 Task: Find connections with filter location Givors with filter topic #Motivationwith filter profile language Potuguese with filter current company PTW with filter school Presidency University, Kolkata with filter industry Military and International Affairs with filter service category Search Engine Marketing (SEM) with filter keywords title Motion Picture Director
Action: Mouse moved to (558, 92)
Screenshot: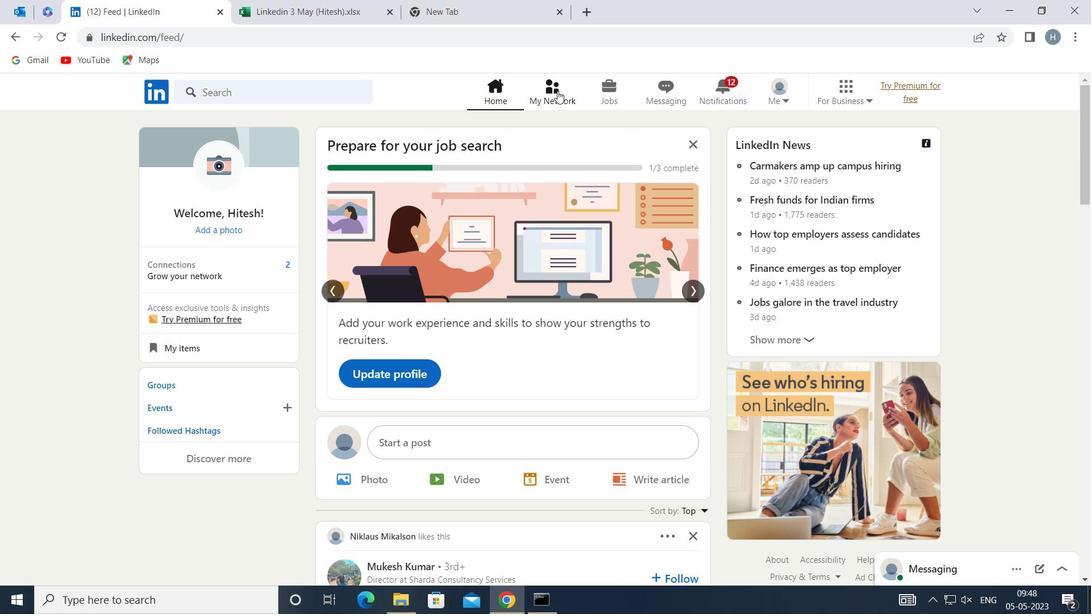 
Action: Mouse pressed left at (558, 92)
Screenshot: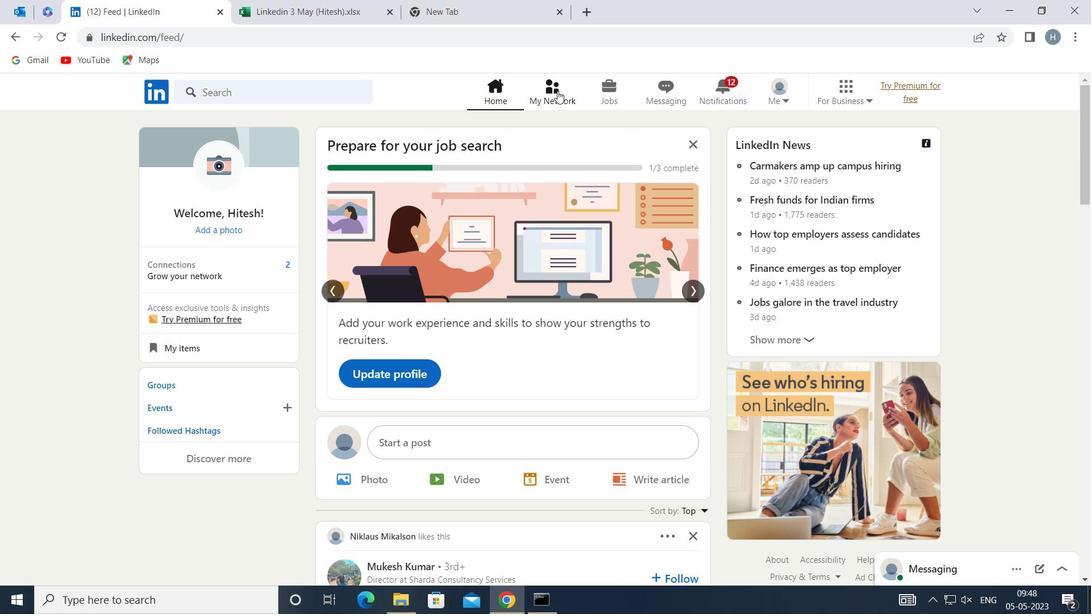 
Action: Mouse moved to (327, 170)
Screenshot: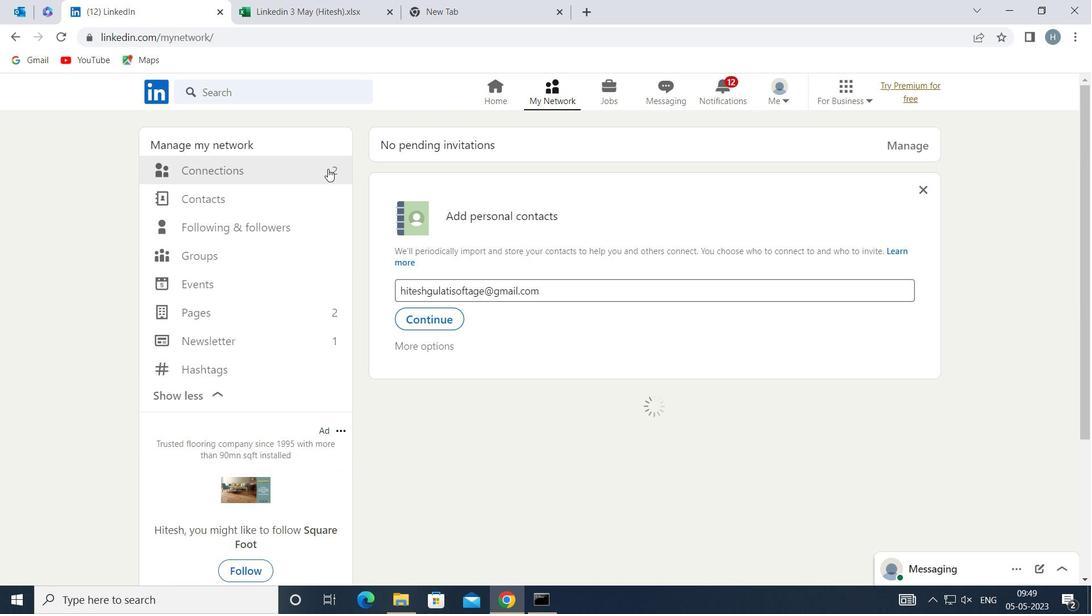 
Action: Mouse pressed left at (327, 170)
Screenshot: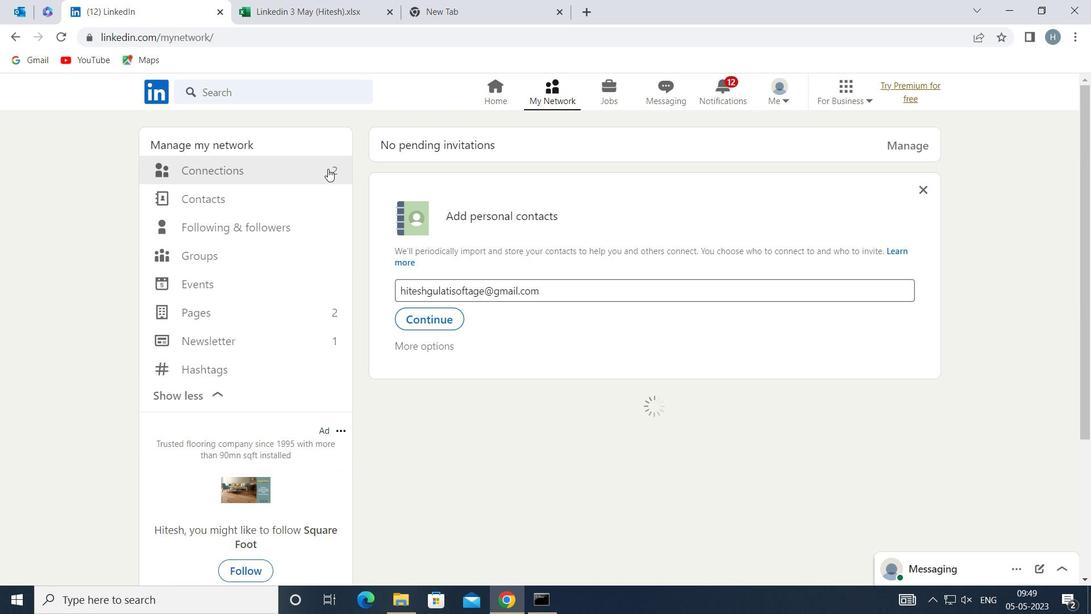 
Action: Mouse moved to (630, 171)
Screenshot: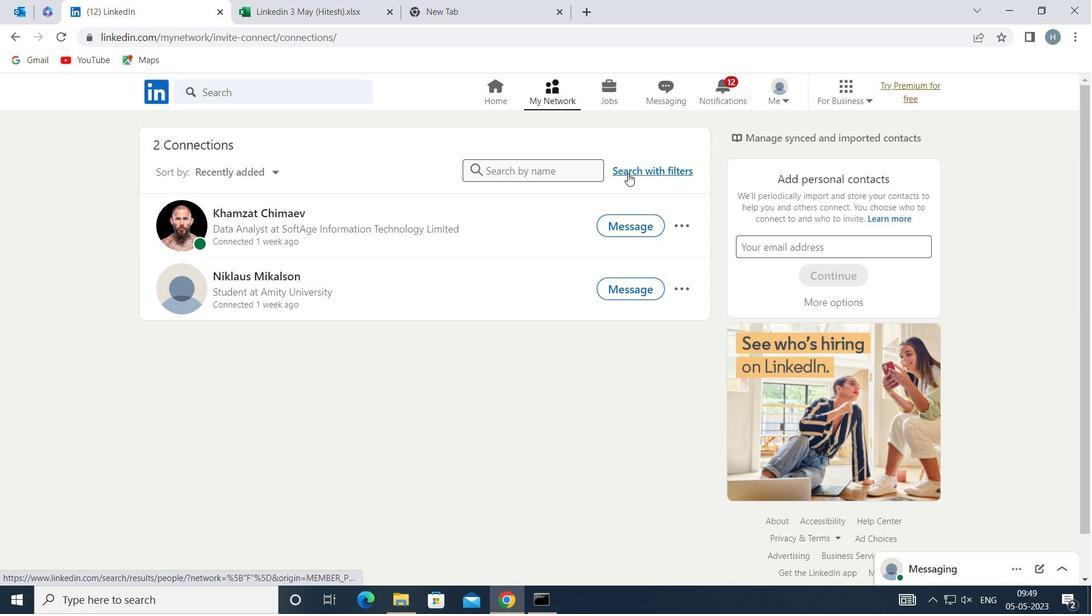 
Action: Mouse pressed left at (630, 171)
Screenshot: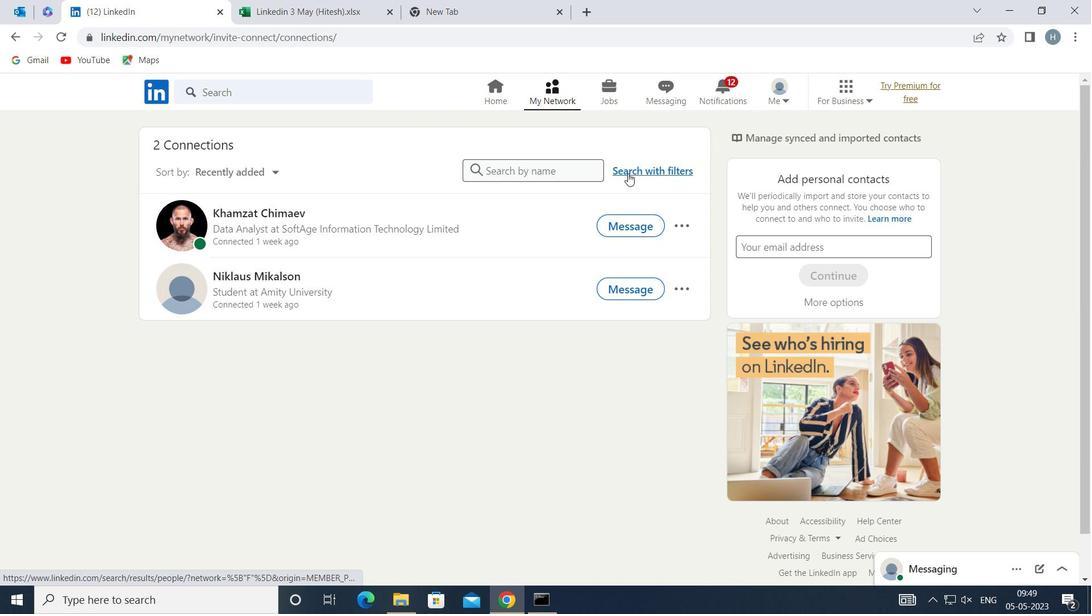 
Action: Mouse moved to (595, 132)
Screenshot: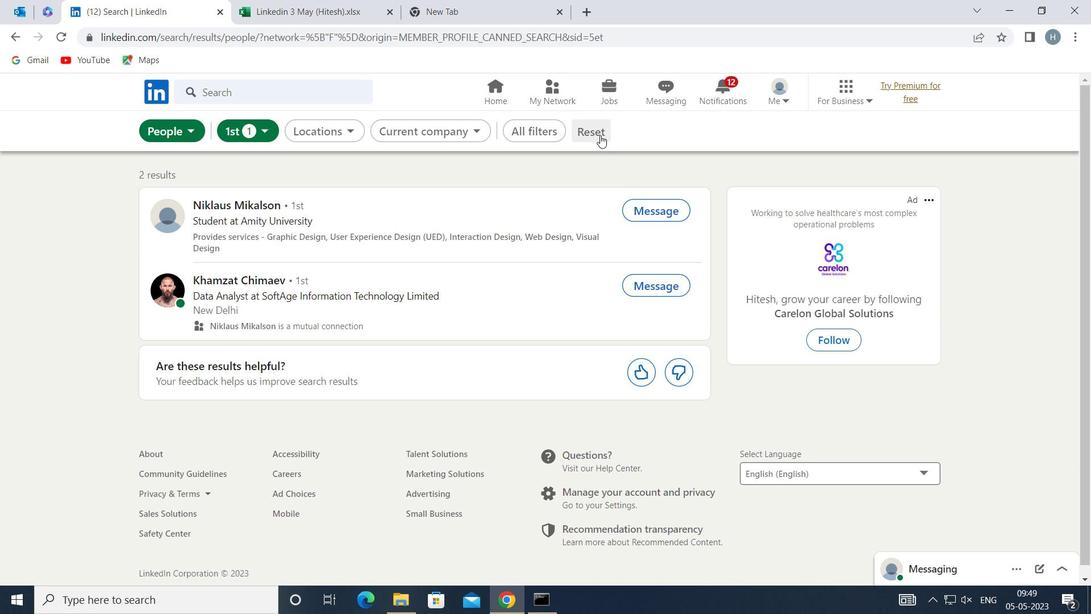 
Action: Mouse pressed left at (595, 132)
Screenshot: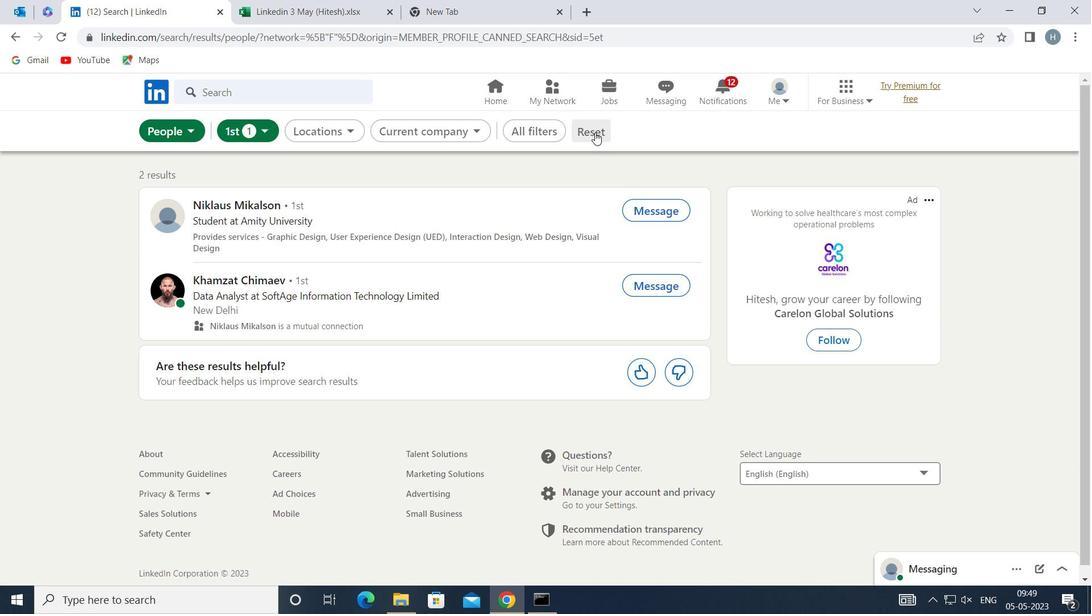 
Action: Mouse moved to (582, 130)
Screenshot: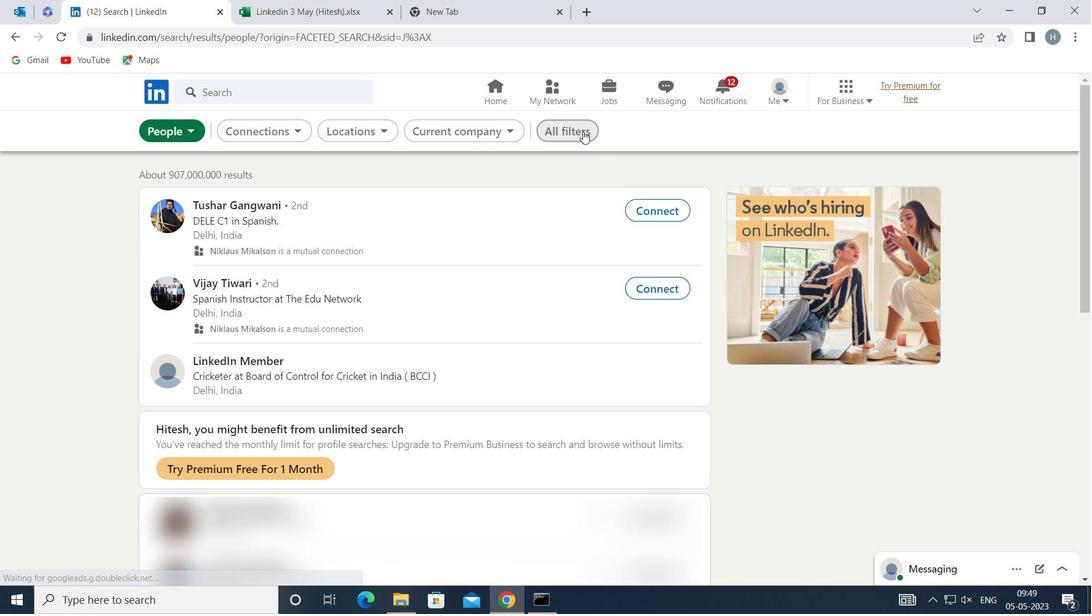 
Action: Mouse pressed left at (582, 130)
Screenshot: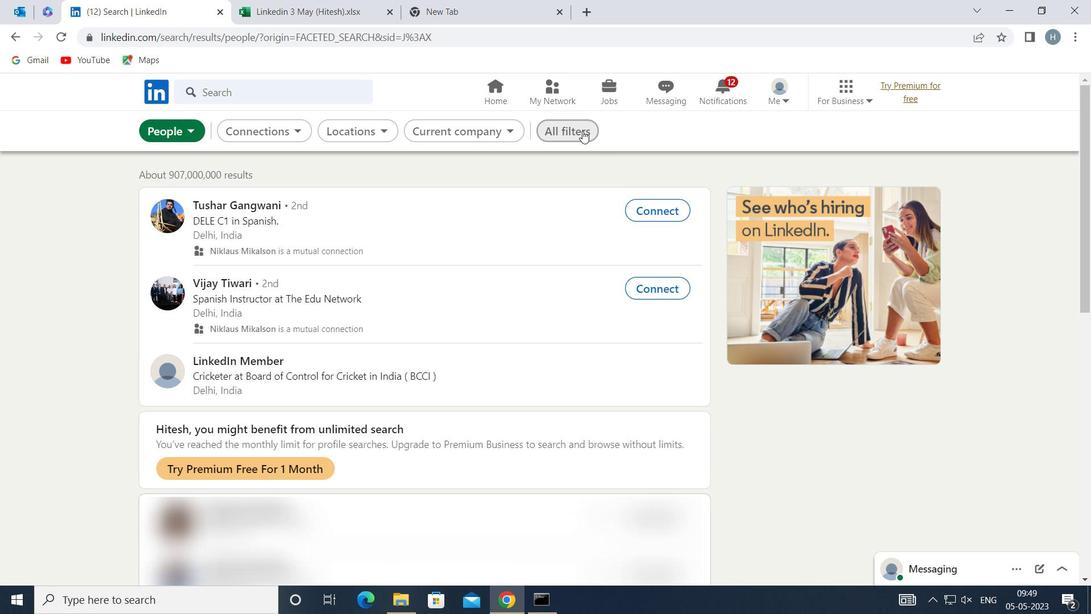 
Action: Mouse moved to (764, 339)
Screenshot: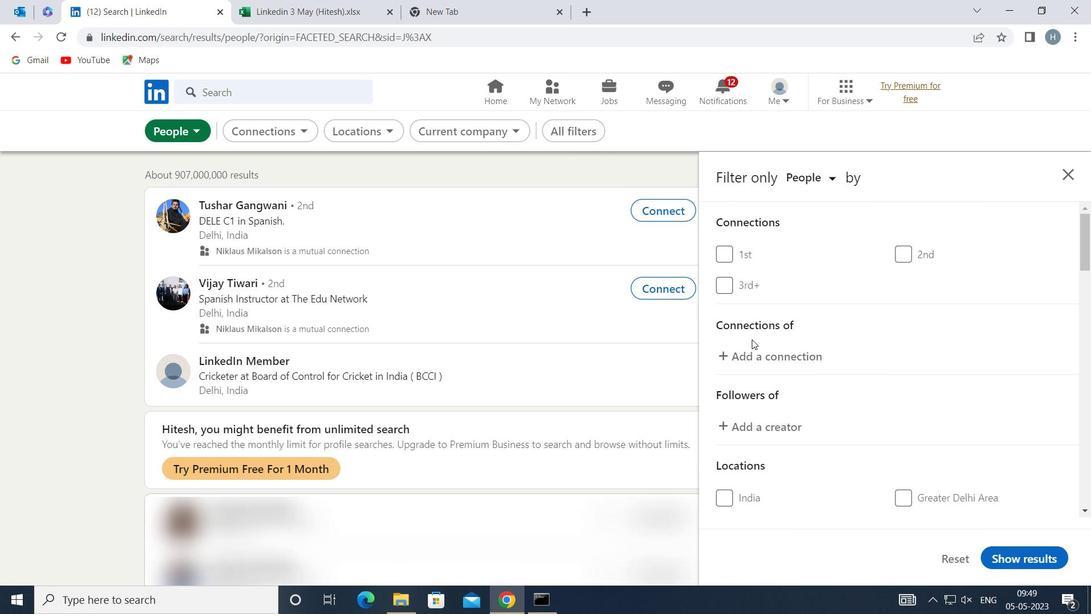 
Action: Mouse scrolled (764, 338) with delta (0, 0)
Screenshot: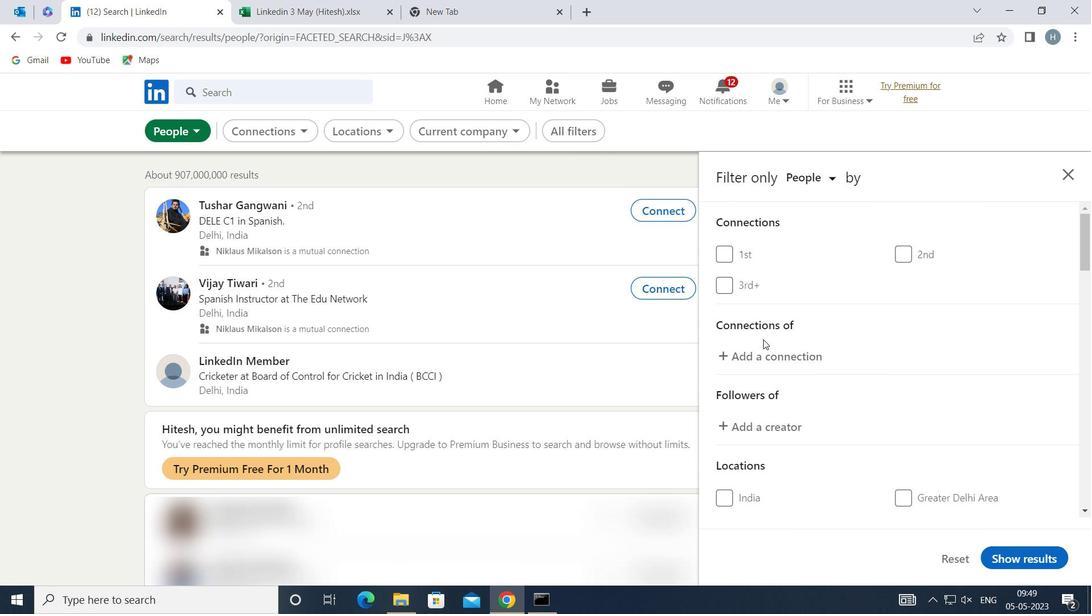 
Action: Mouse scrolled (764, 338) with delta (0, 0)
Screenshot: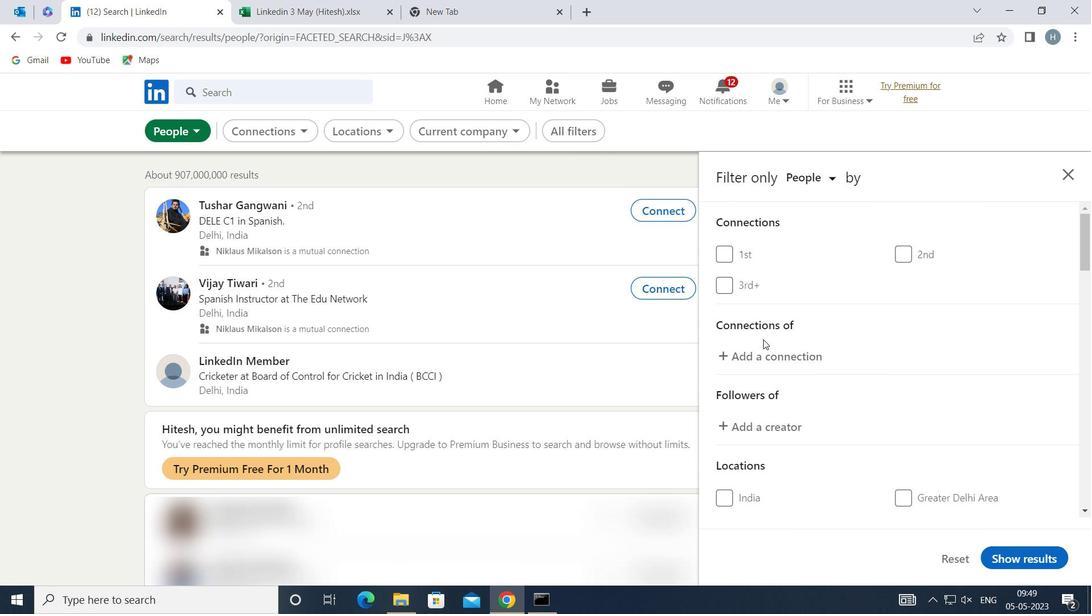 
Action: Mouse scrolled (764, 338) with delta (0, 0)
Screenshot: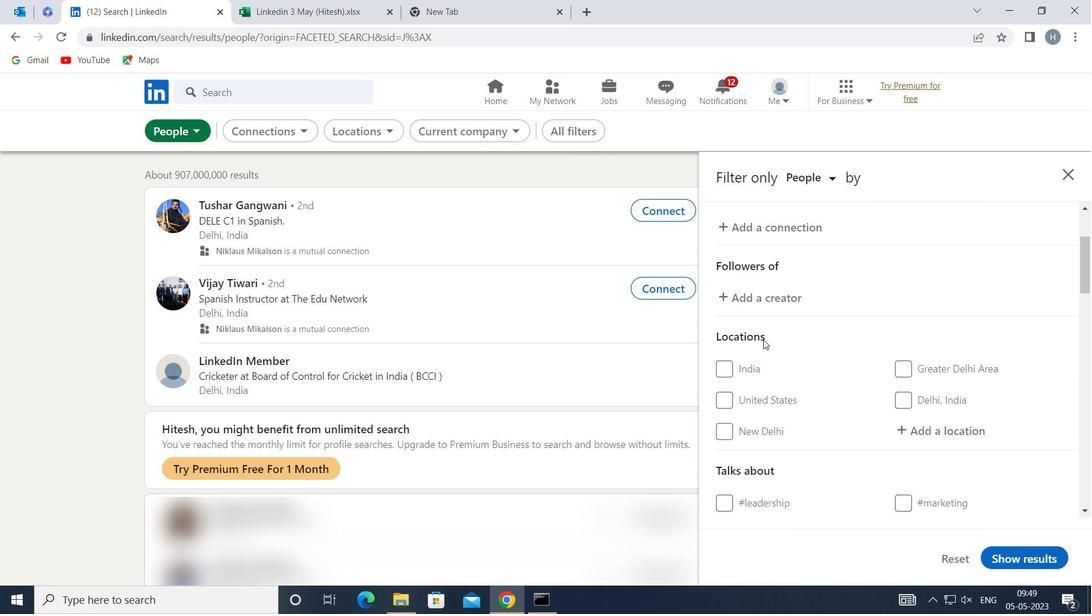 
Action: Mouse moved to (922, 340)
Screenshot: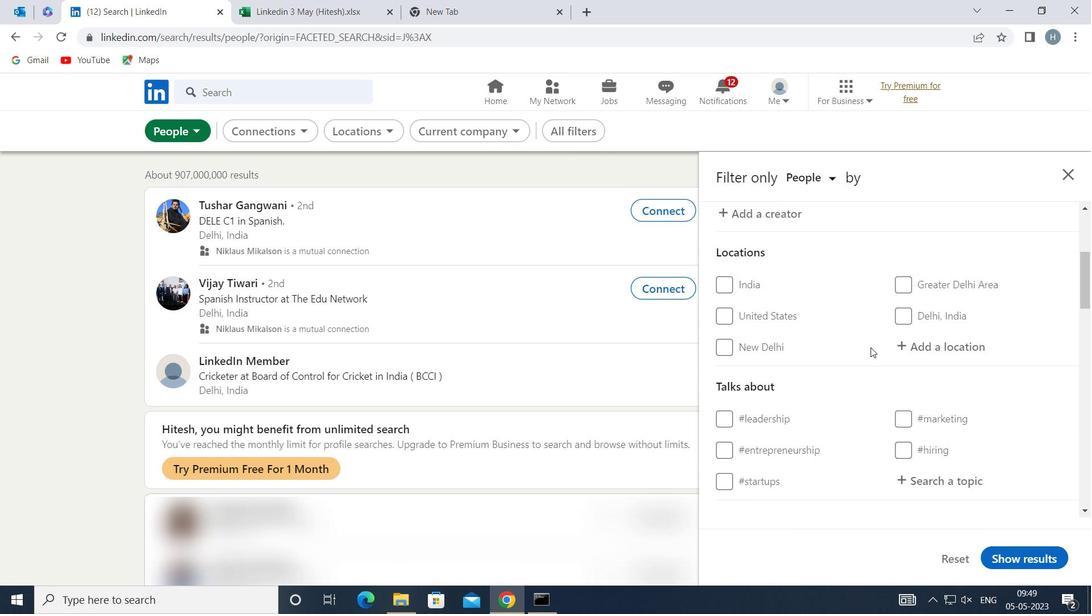 
Action: Mouse pressed left at (922, 340)
Screenshot: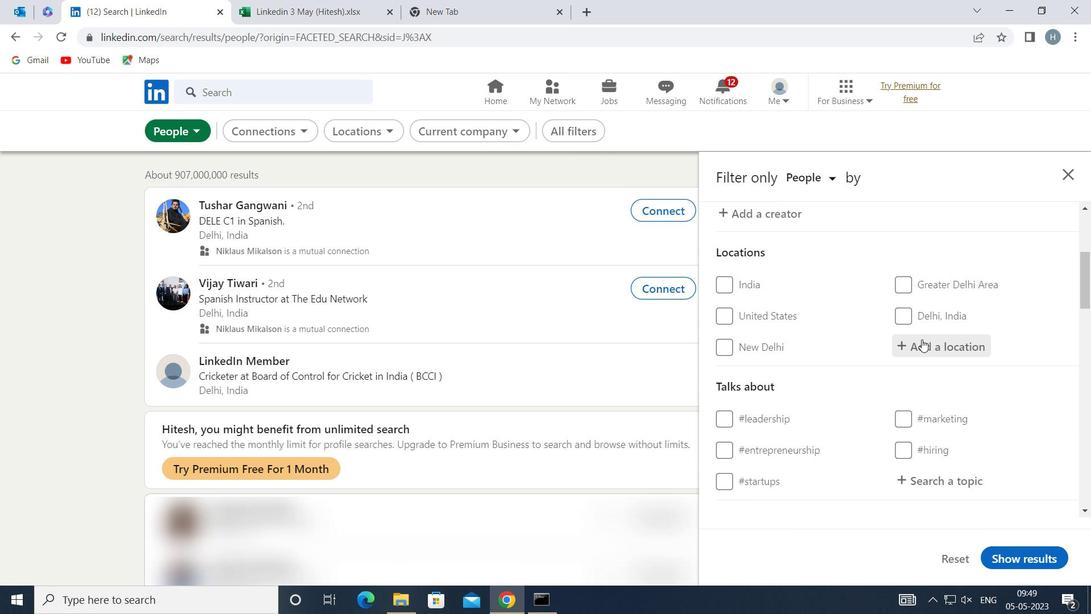 
Action: Mouse moved to (924, 340)
Screenshot: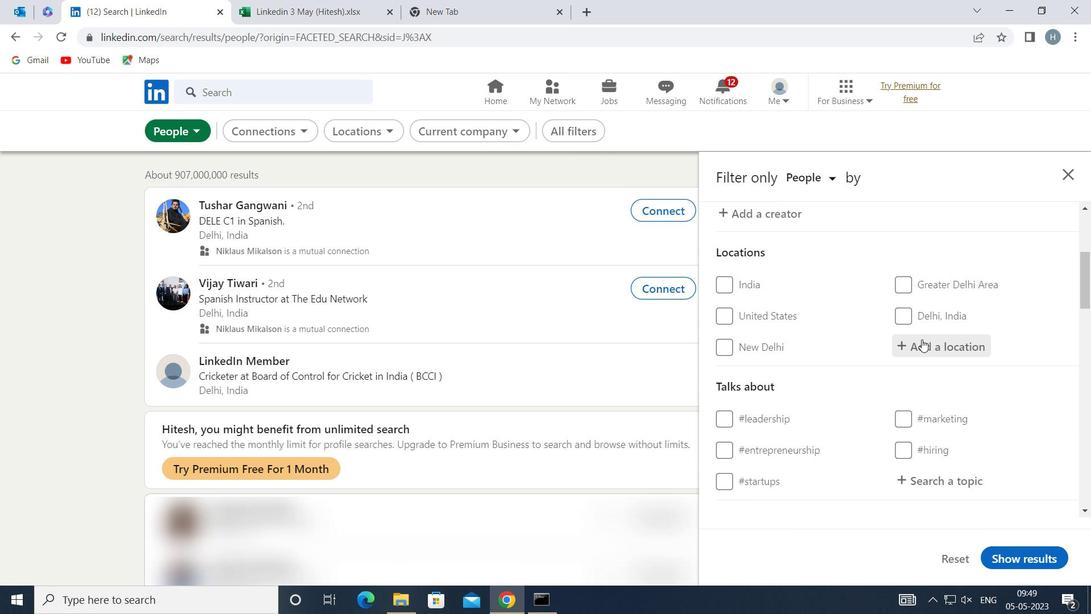 
Action: Key pressed <Key.shift>GIVORS
Screenshot: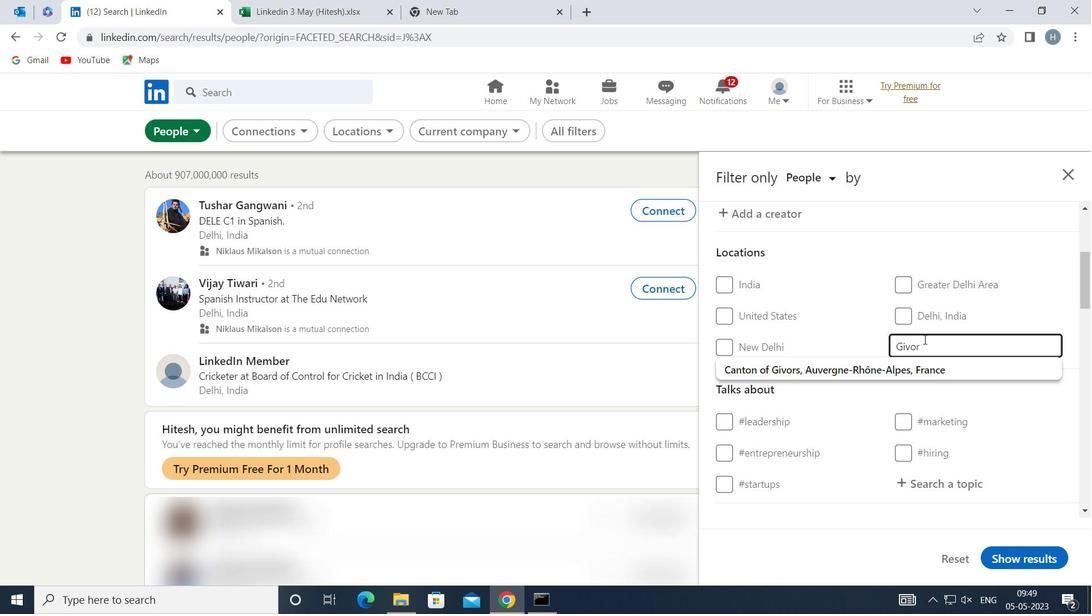
Action: Mouse moved to (905, 359)
Screenshot: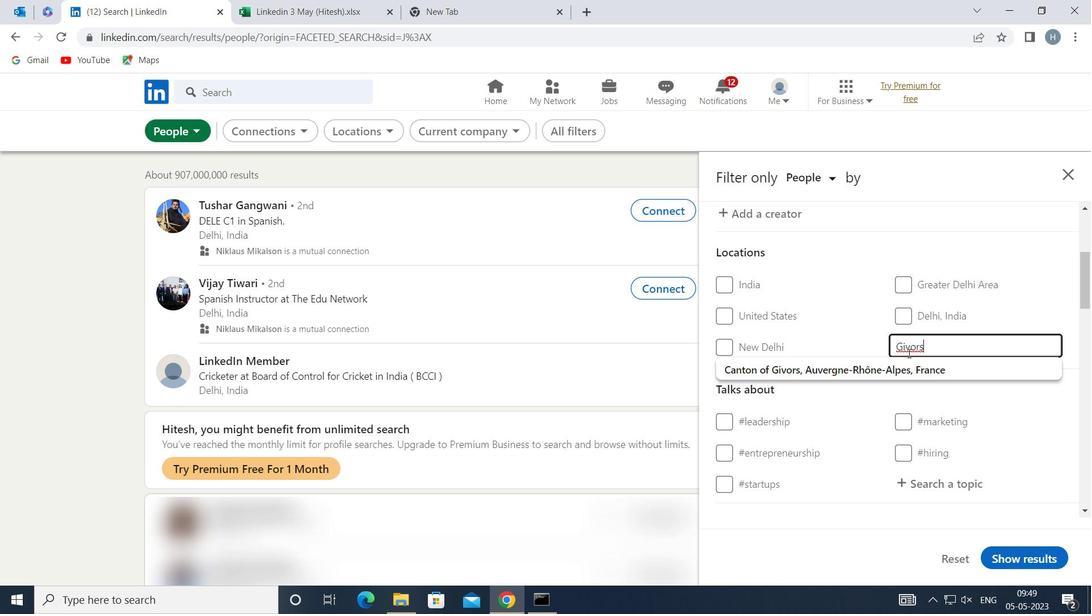 
Action: Mouse pressed left at (905, 359)
Screenshot: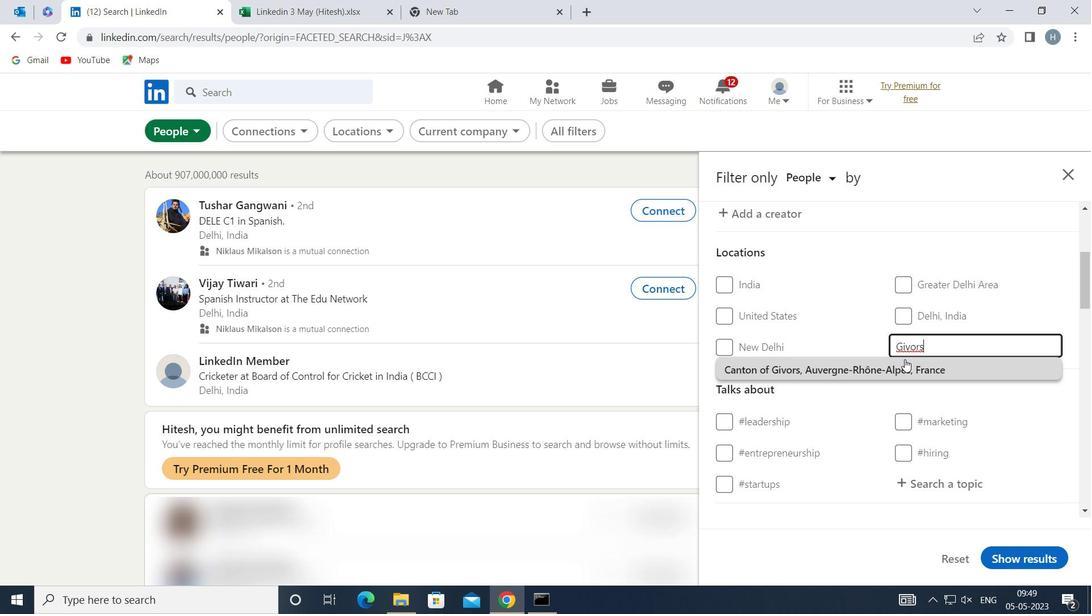 
Action: Mouse moved to (890, 349)
Screenshot: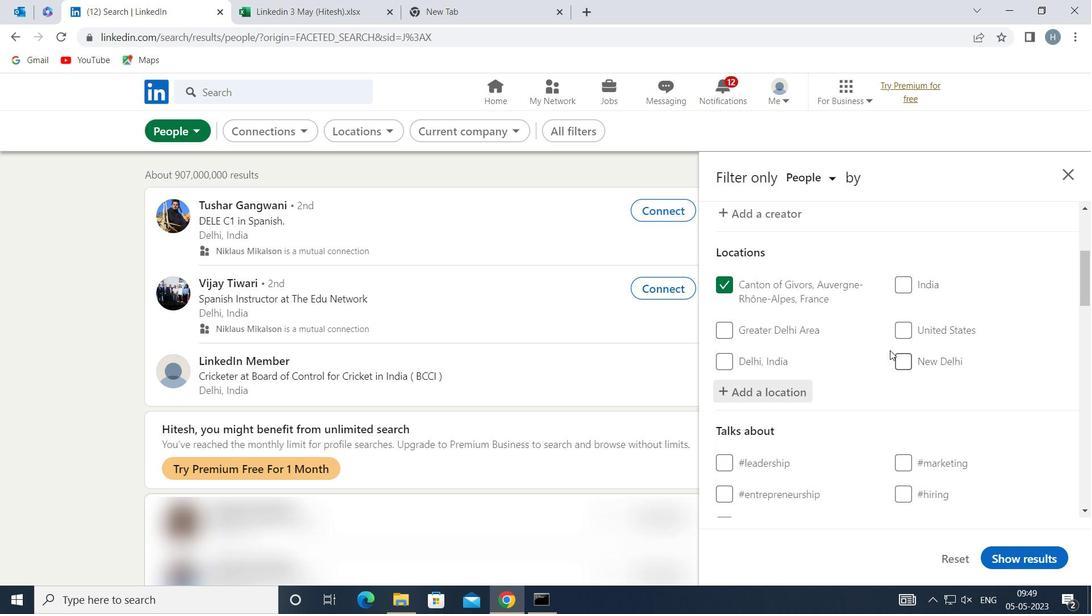 
Action: Mouse scrolled (890, 349) with delta (0, 0)
Screenshot: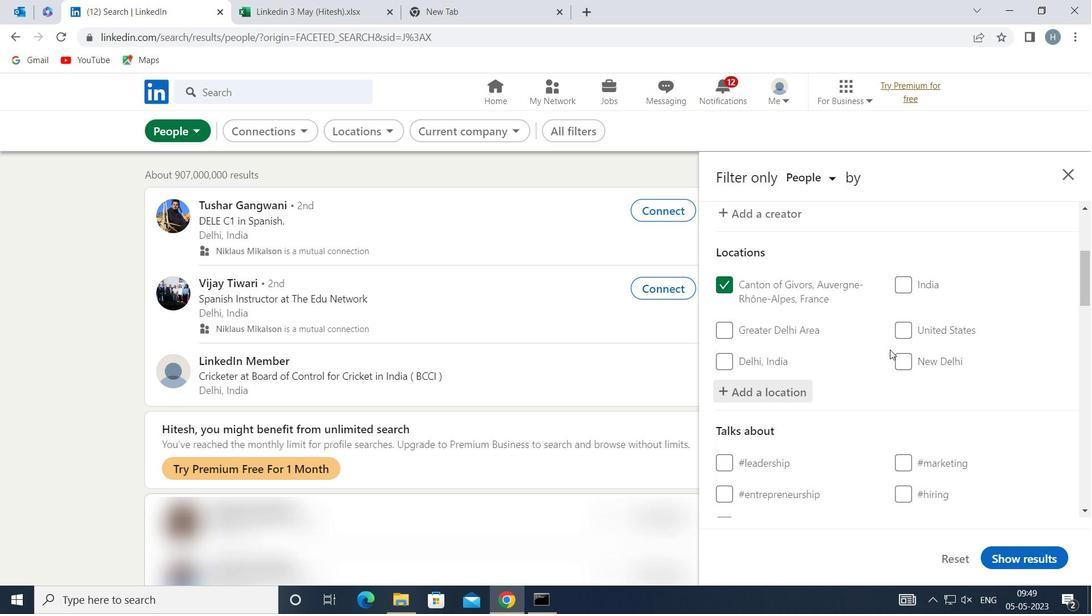 
Action: Mouse scrolled (890, 349) with delta (0, 0)
Screenshot: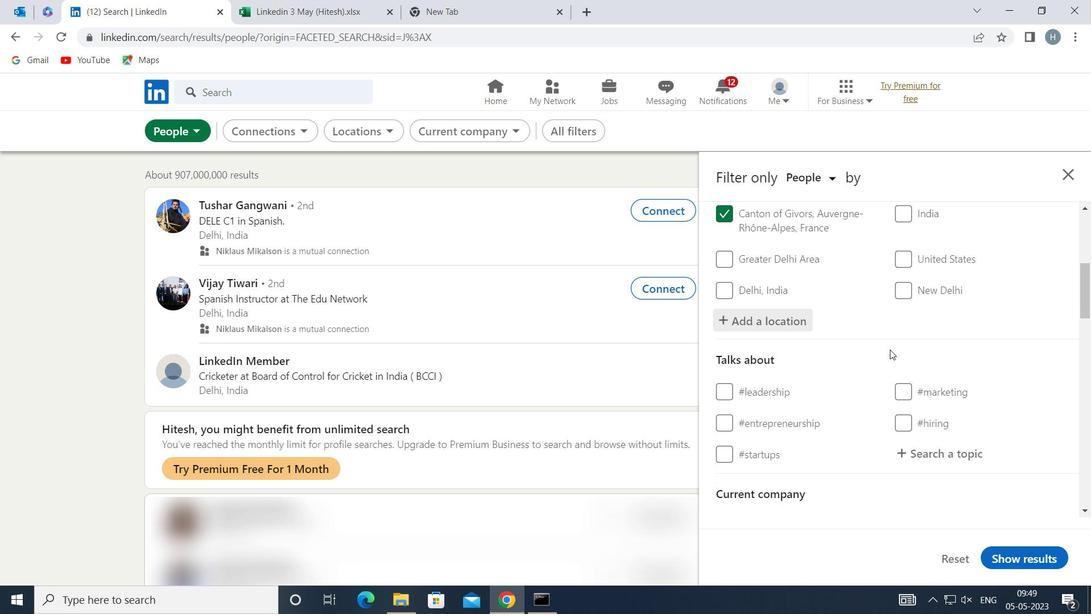 
Action: Mouse moved to (934, 379)
Screenshot: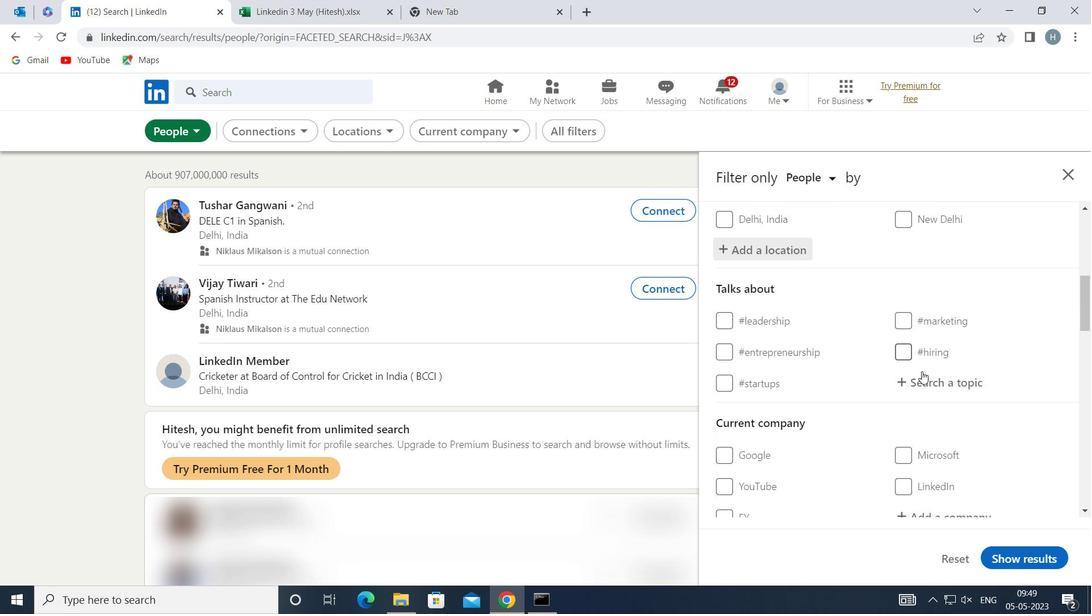 
Action: Mouse pressed left at (934, 379)
Screenshot: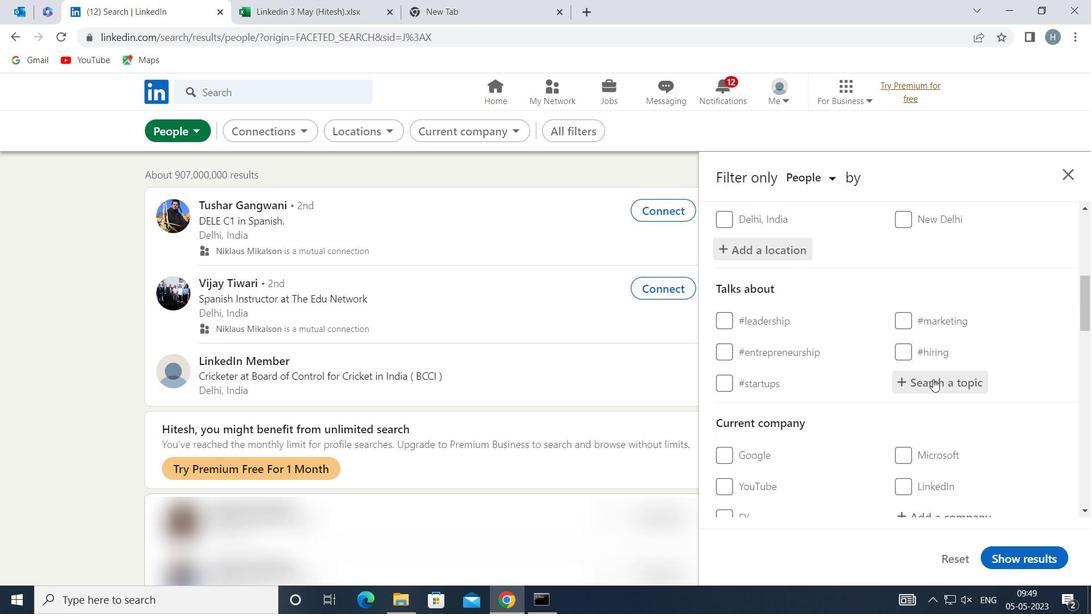 
Action: Key pressed <Key.shift>MOTIVATIP<Key.backspace>ON
Screenshot: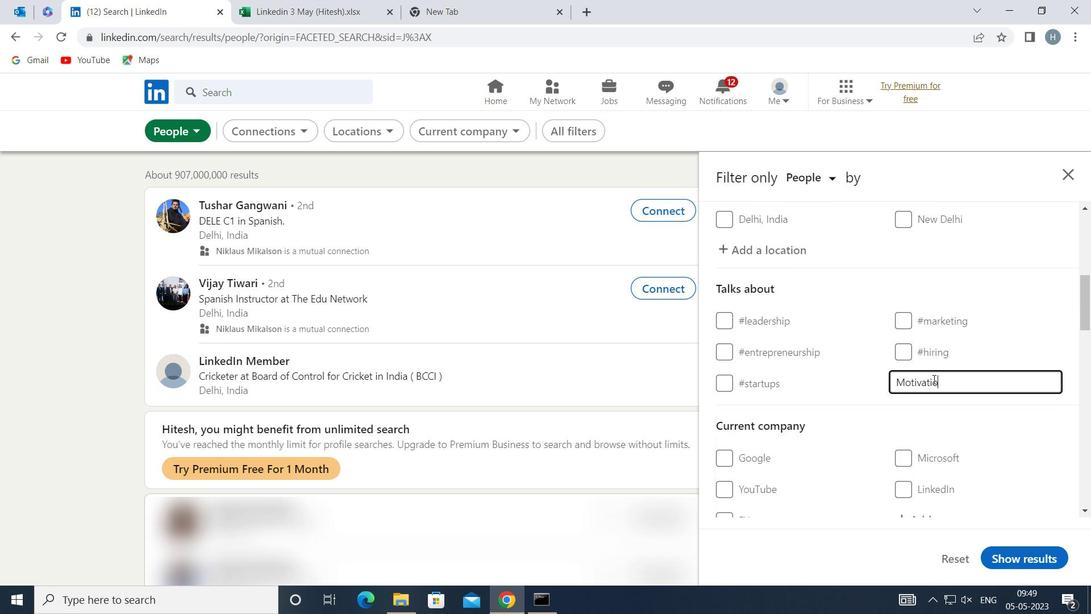 
Action: Mouse moved to (924, 393)
Screenshot: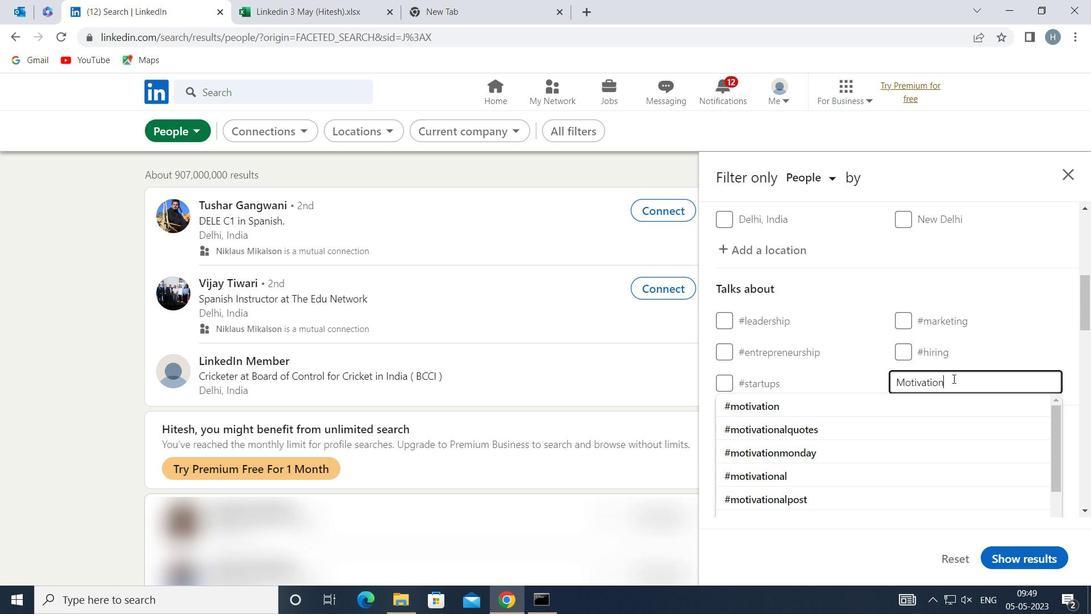 
Action: Mouse pressed left at (924, 393)
Screenshot: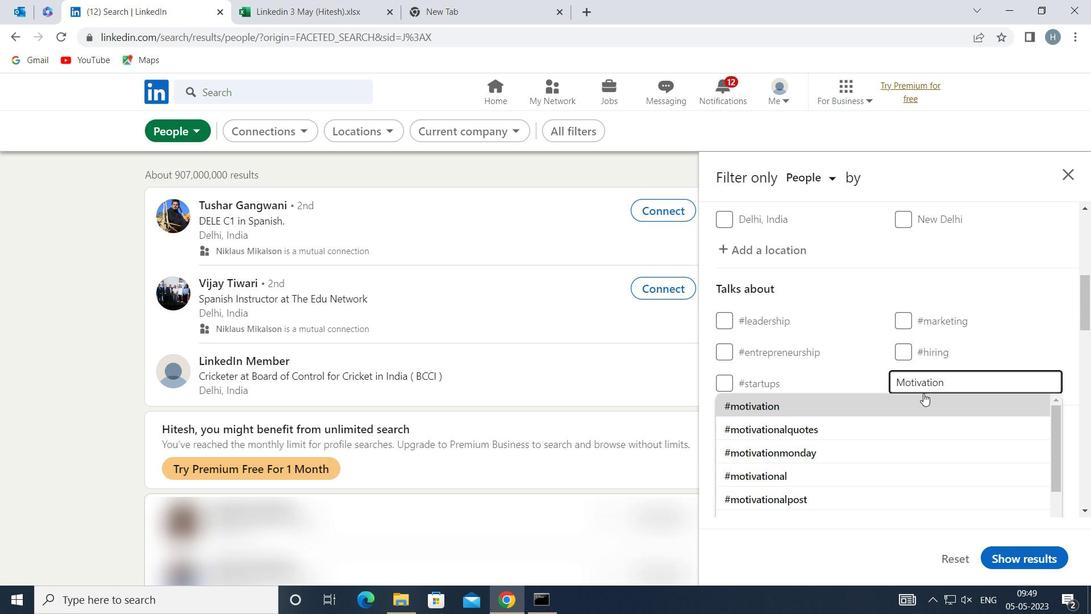 
Action: Mouse moved to (900, 401)
Screenshot: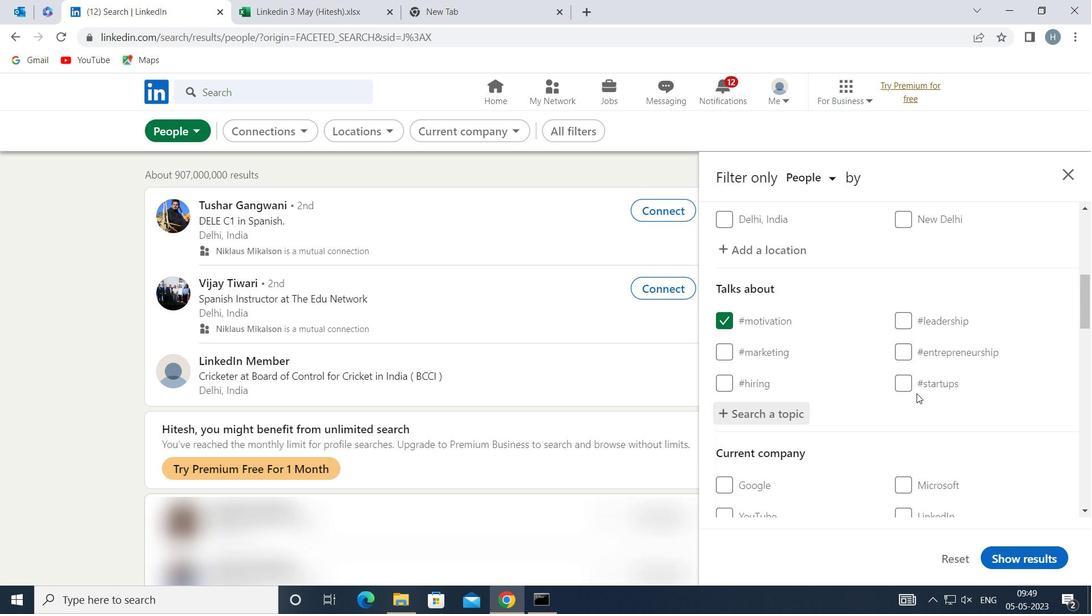 
Action: Mouse scrolled (900, 400) with delta (0, 0)
Screenshot: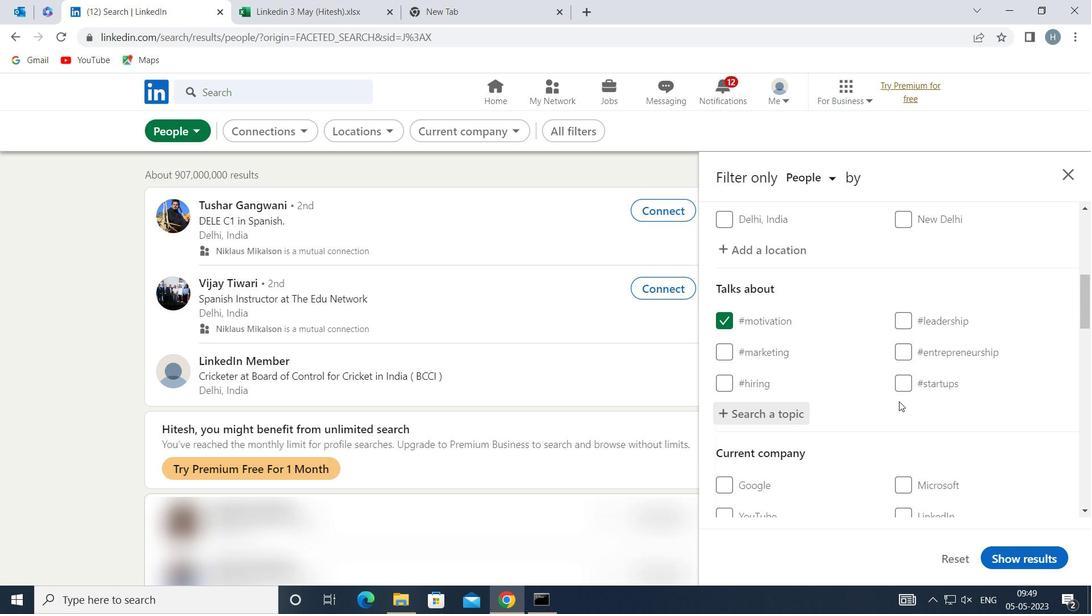 
Action: Mouse scrolled (900, 400) with delta (0, 0)
Screenshot: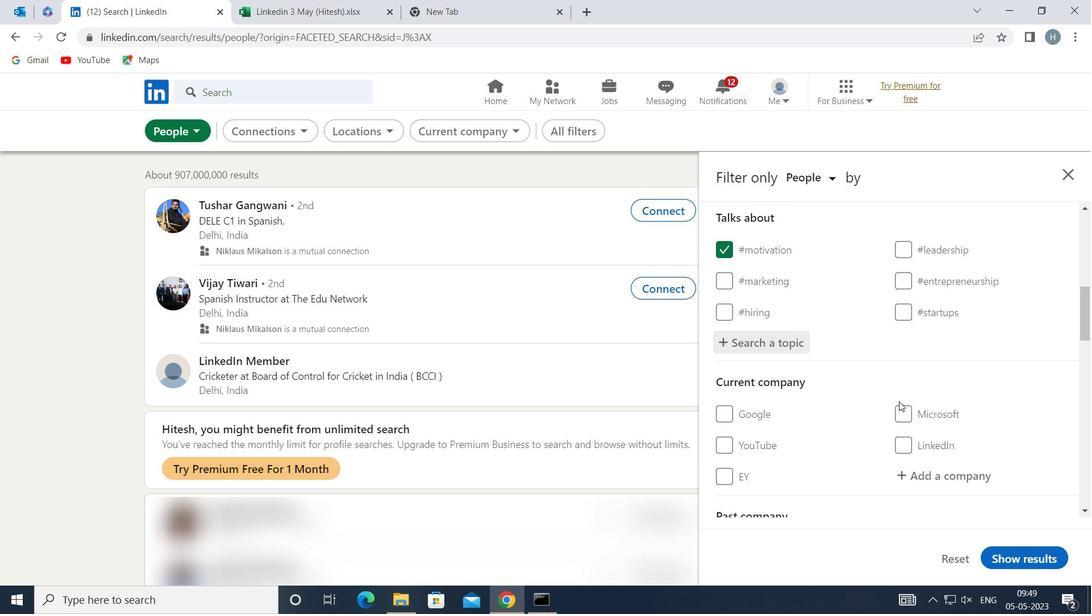 
Action: Mouse scrolled (900, 400) with delta (0, 0)
Screenshot: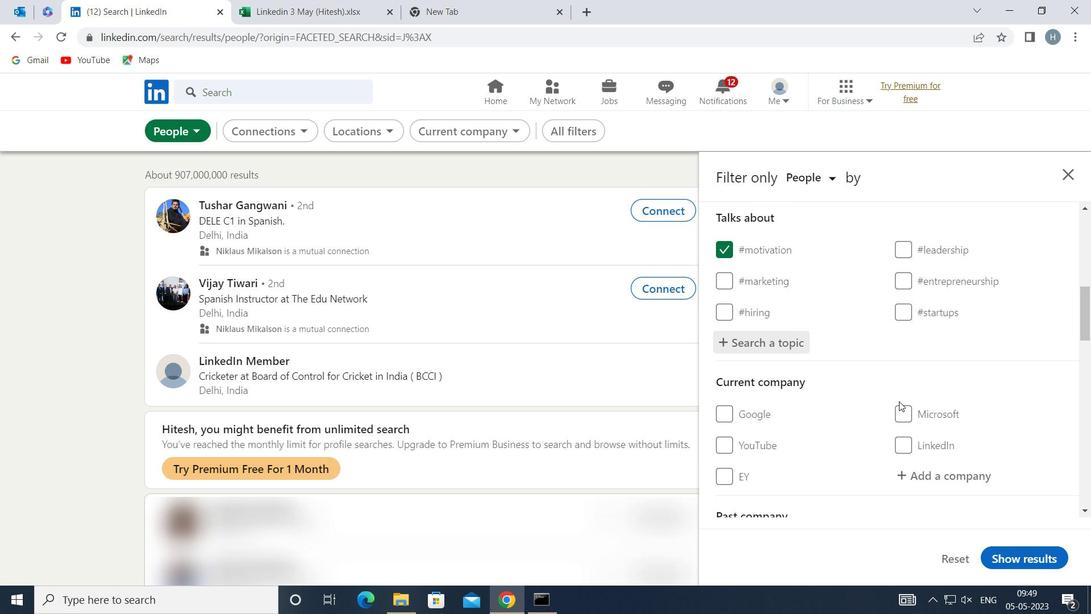 
Action: Mouse scrolled (900, 400) with delta (0, 0)
Screenshot: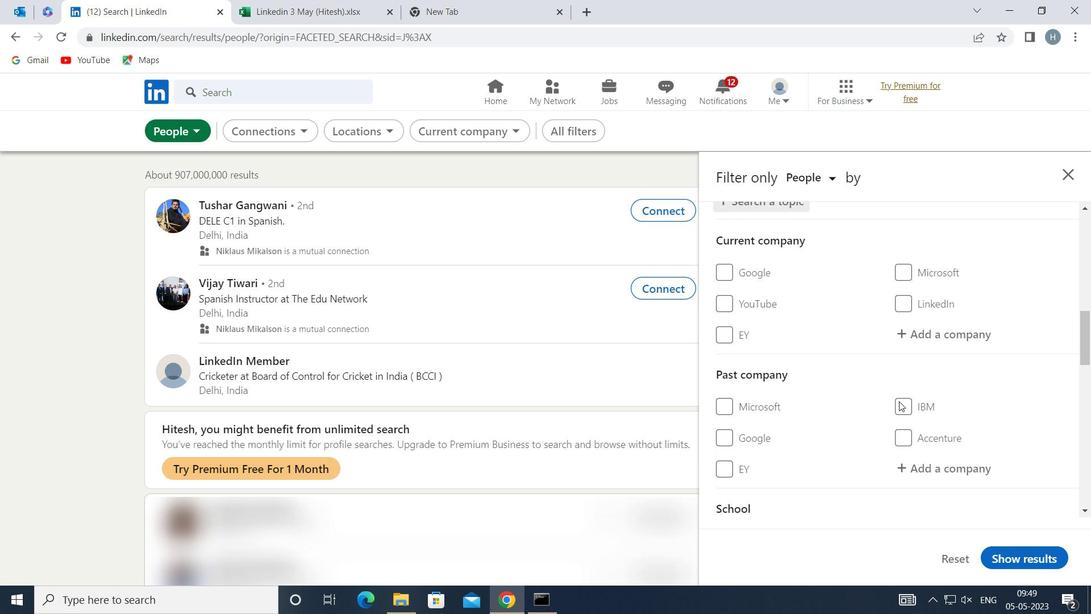 
Action: Mouse scrolled (900, 400) with delta (0, 0)
Screenshot: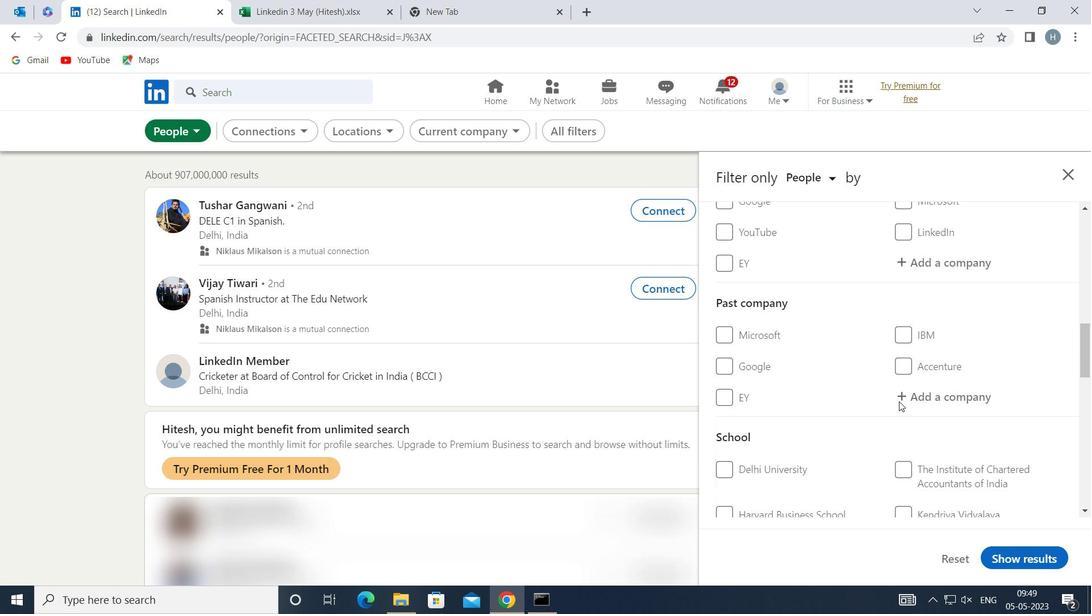 
Action: Mouse scrolled (900, 400) with delta (0, 0)
Screenshot: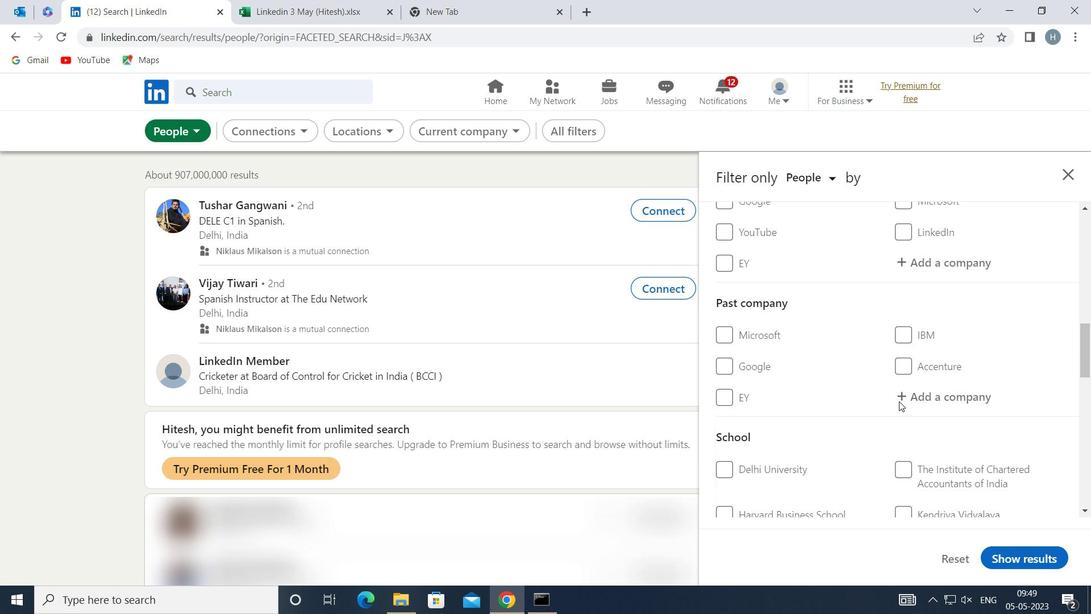 
Action: Mouse scrolled (900, 400) with delta (0, 0)
Screenshot: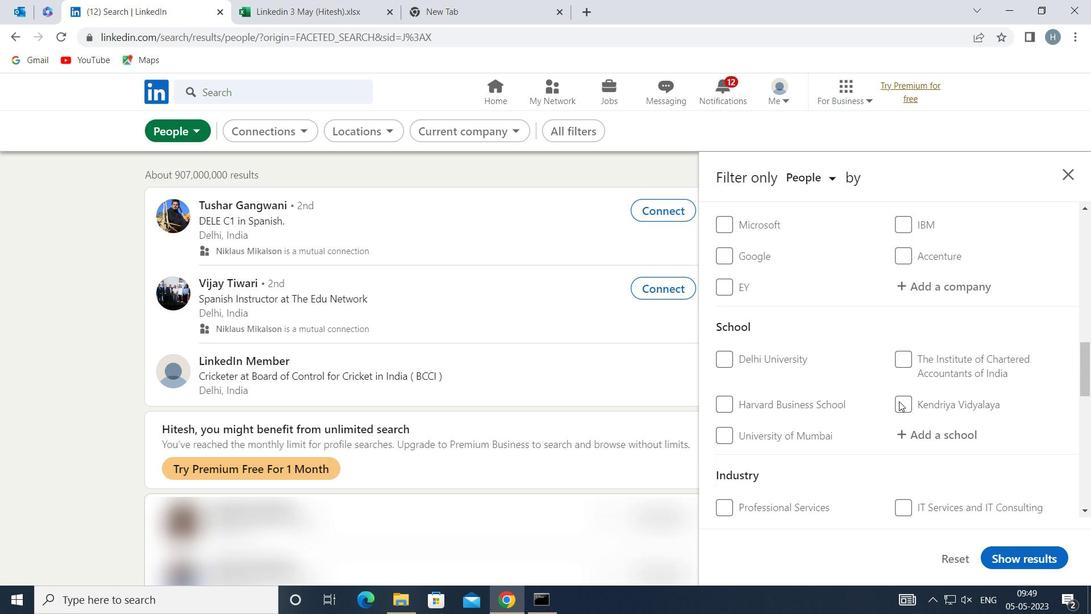 
Action: Mouse scrolled (900, 400) with delta (0, 0)
Screenshot: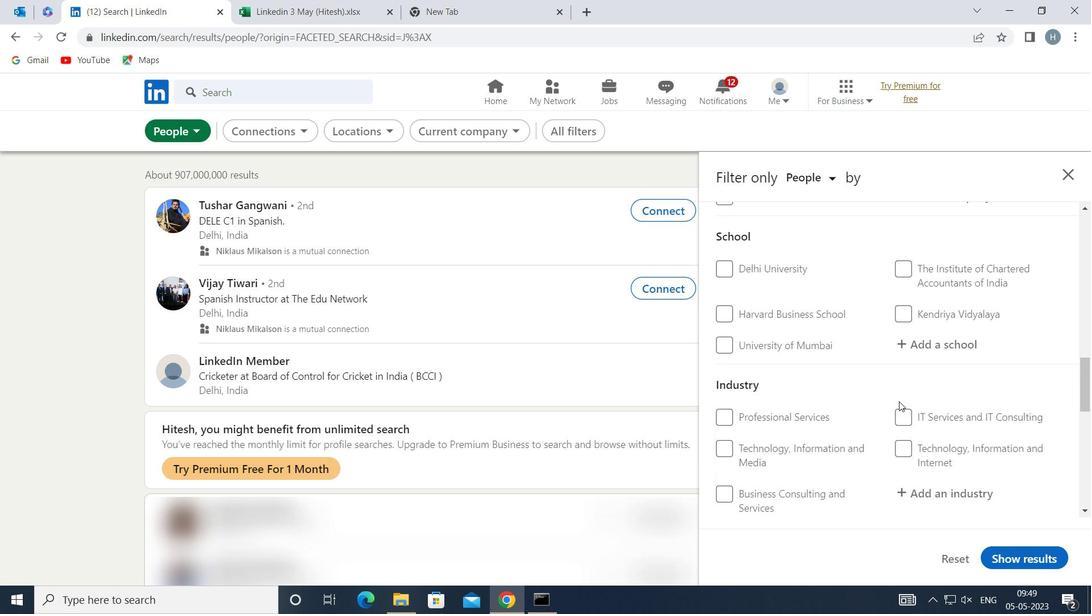
Action: Mouse scrolled (900, 400) with delta (0, 0)
Screenshot: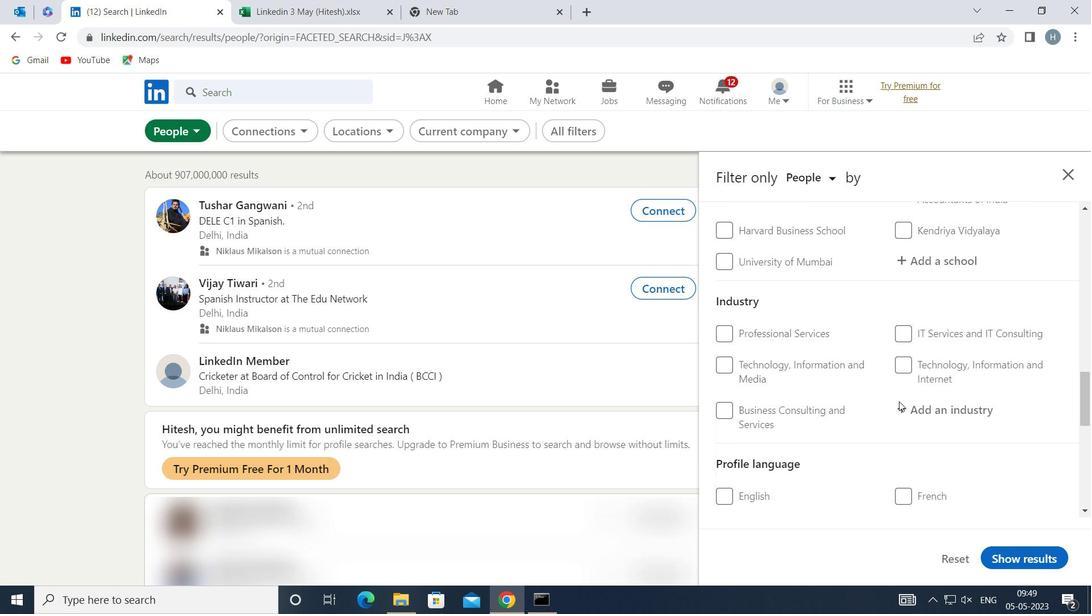 
Action: Mouse scrolled (900, 400) with delta (0, 0)
Screenshot: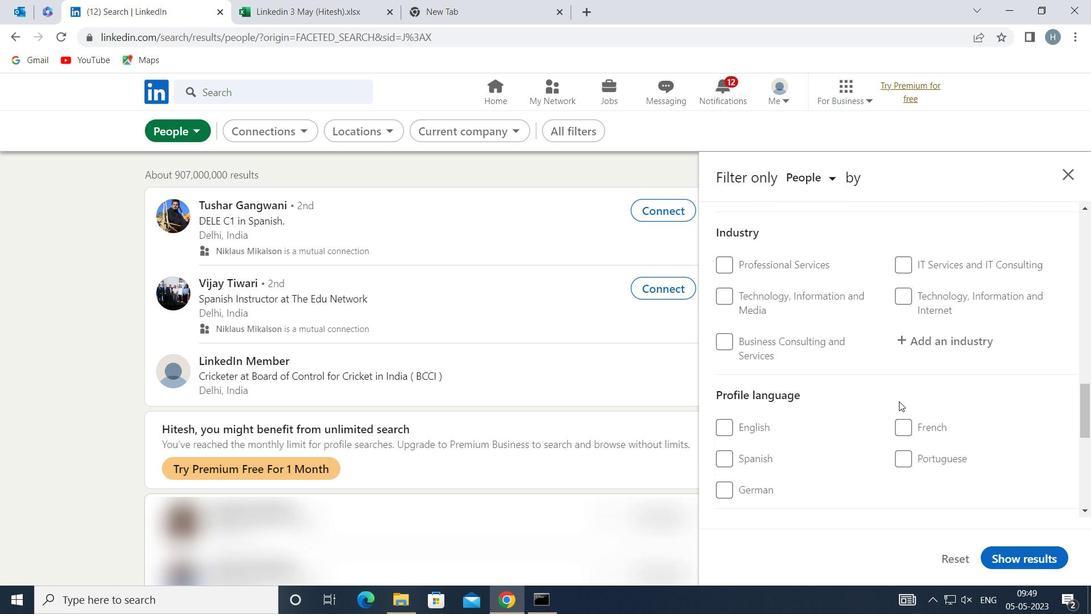 
Action: Mouse moved to (903, 390)
Screenshot: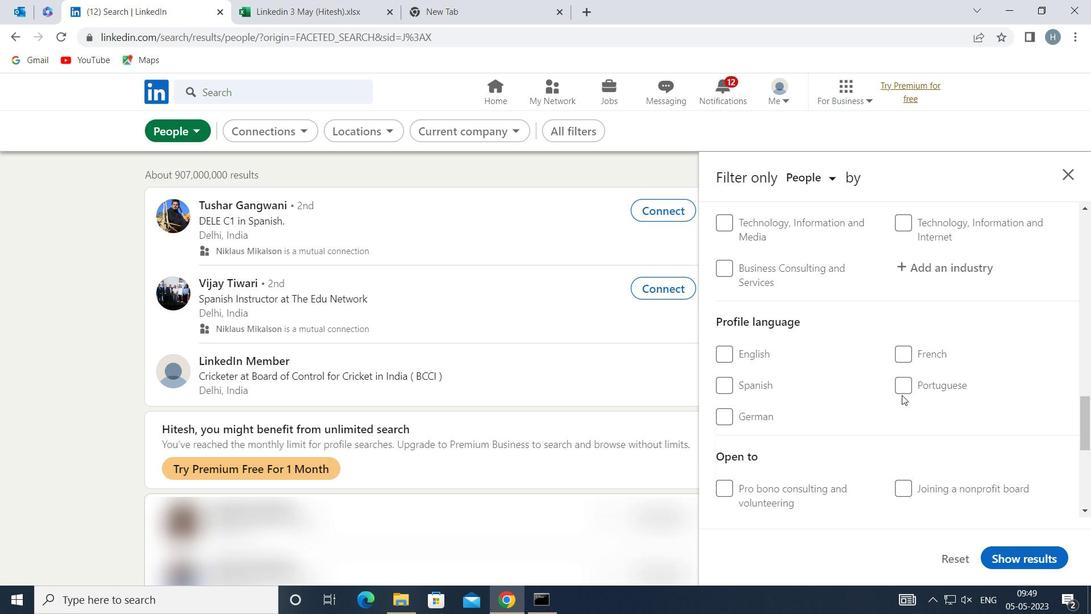 
Action: Mouse pressed left at (903, 390)
Screenshot: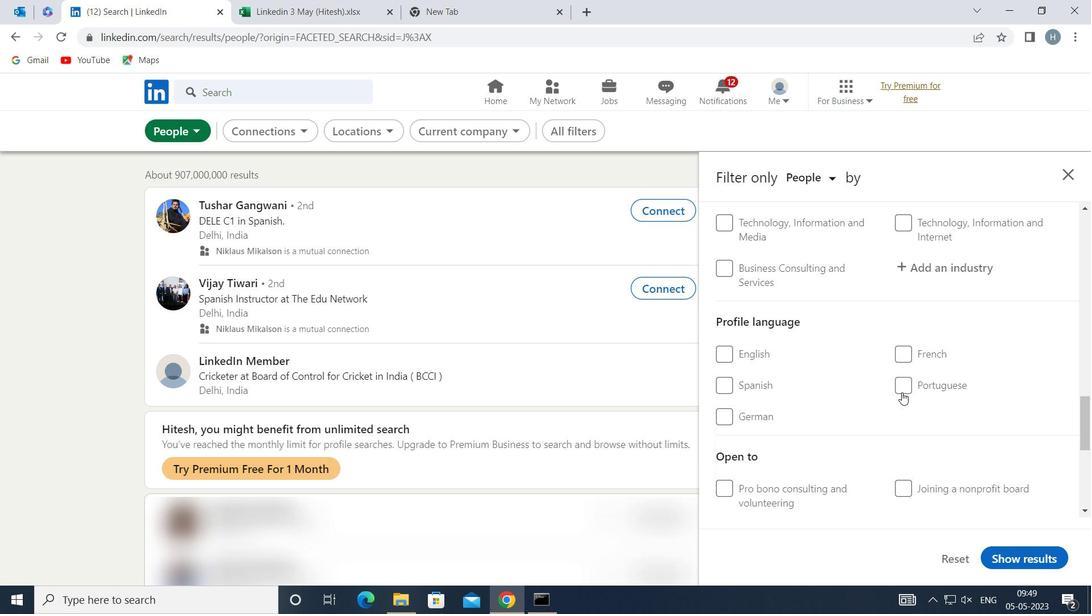 
Action: Mouse moved to (882, 402)
Screenshot: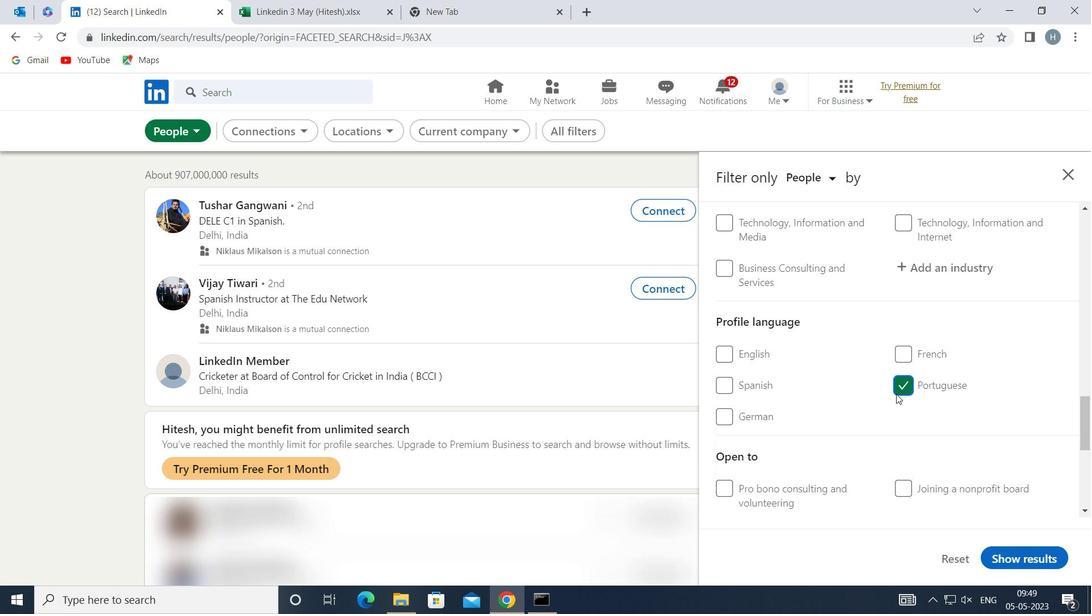 
Action: Mouse scrolled (882, 402) with delta (0, 0)
Screenshot: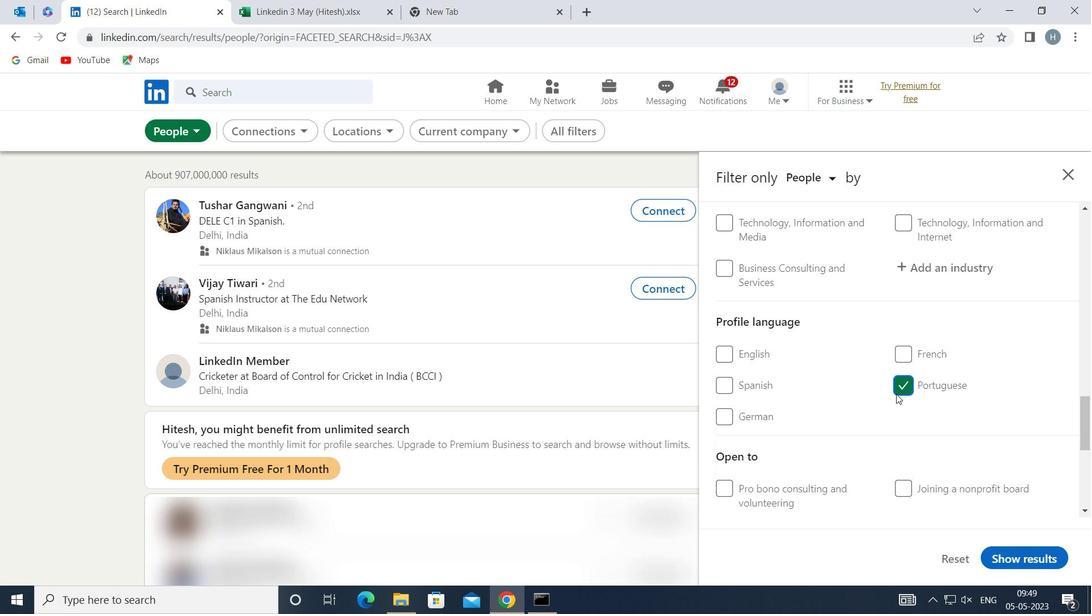 
Action: Mouse moved to (881, 402)
Screenshot: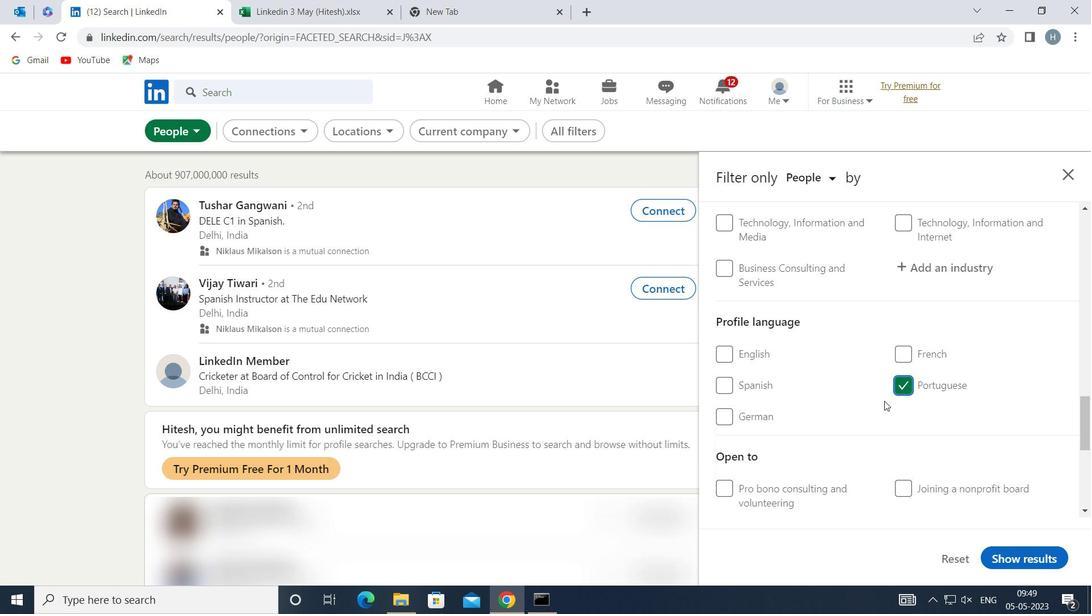 
Action: Mouse scrolled (881, 403) with delta (0, 0)
Screenshot: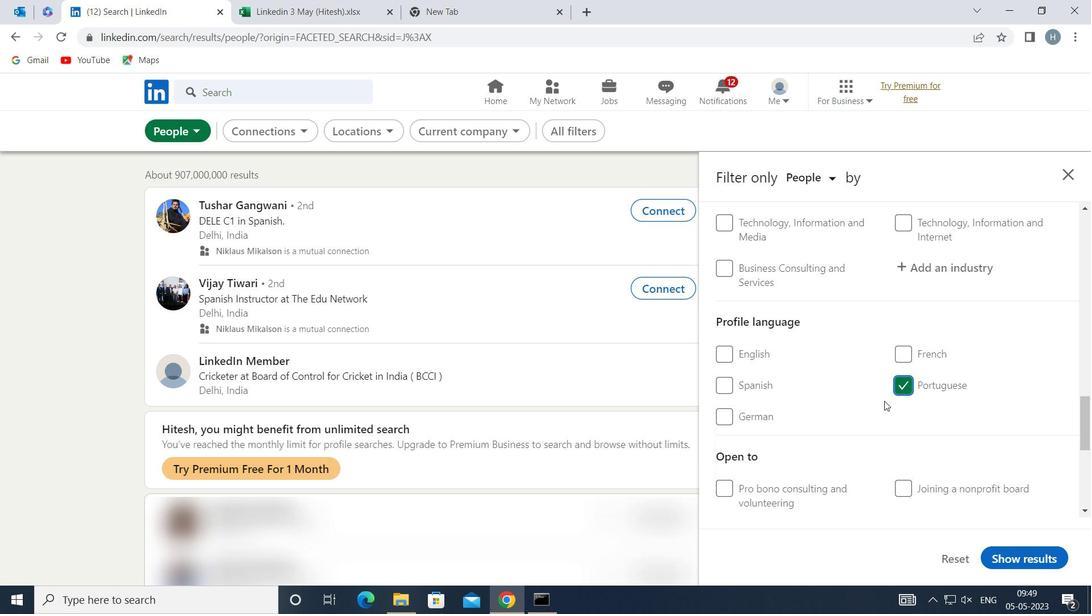 
Action: Mouse scrolled (881, 403) with delta (0, 0)
Screenshot: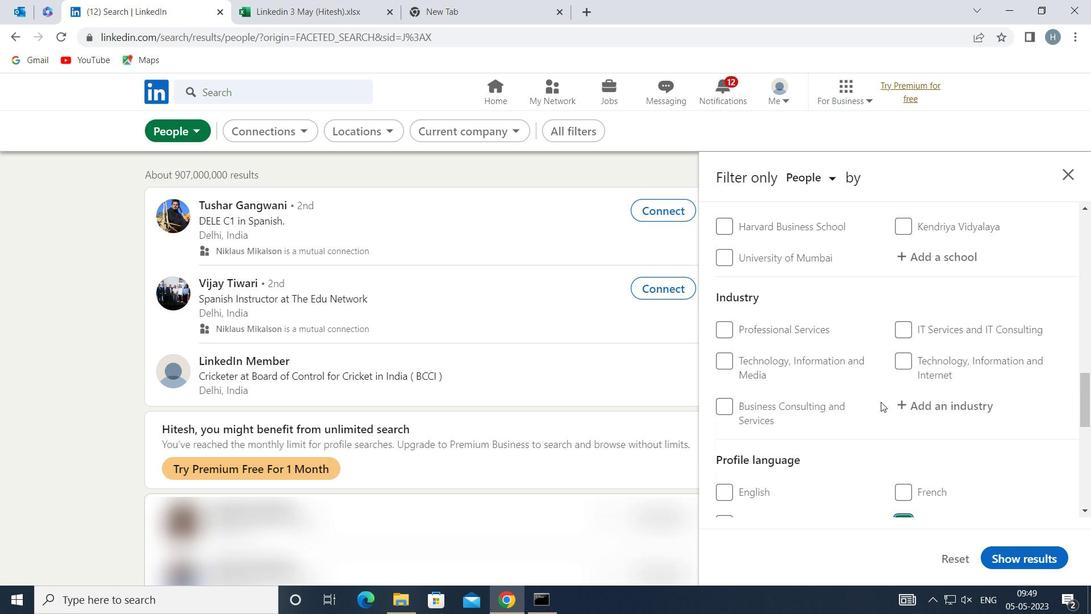 
Action: Mouse scrolled (881, 403) with delta (0, 0)
Screenshot: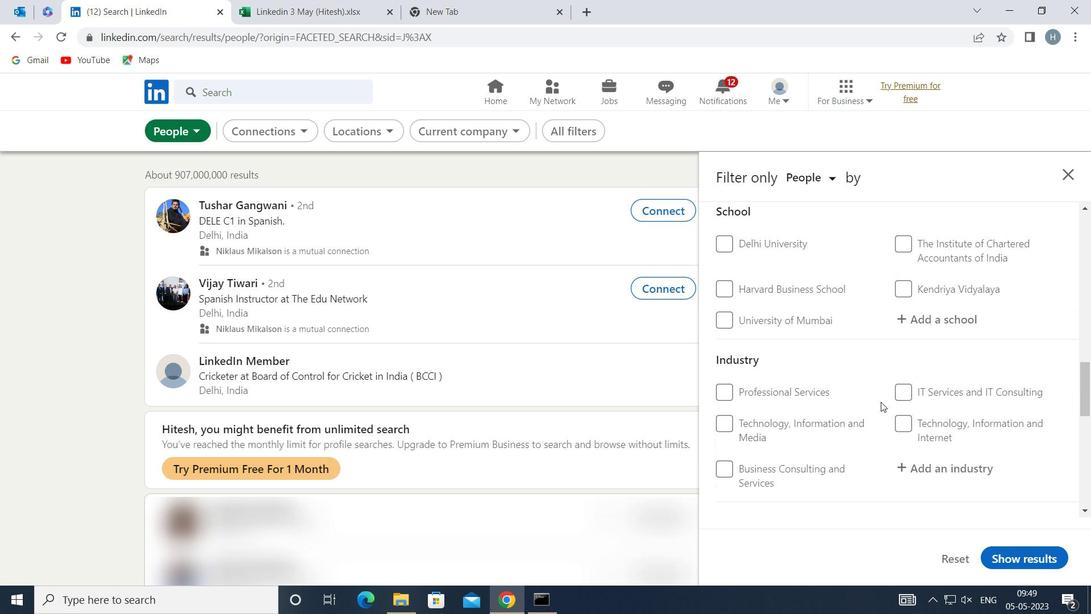 
Action: Mouse scrolled (881, 403) with delta (0, 0)
Screenshot: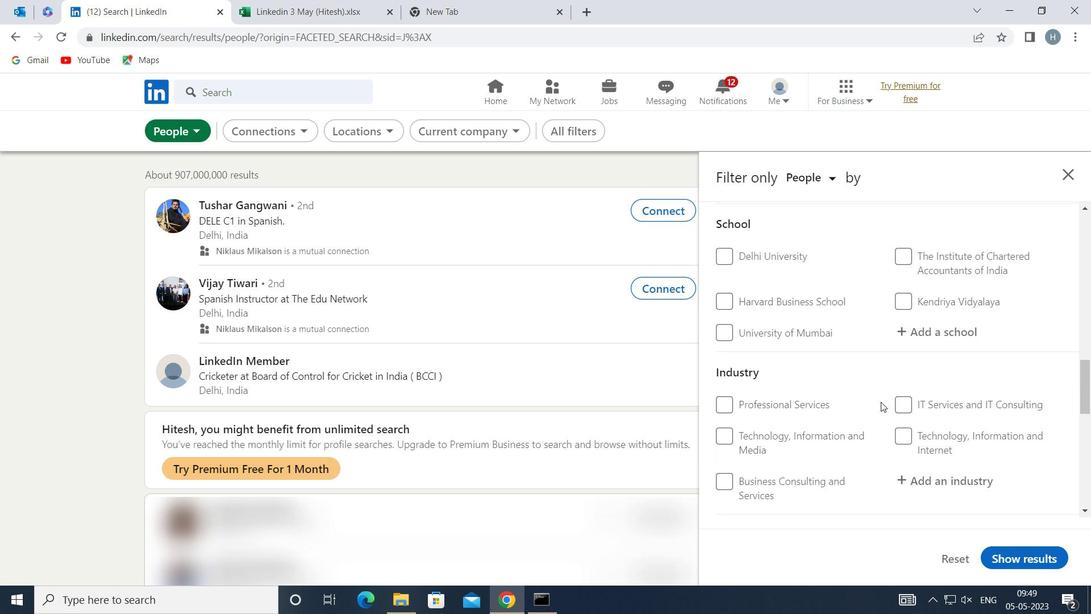 
Action: Mouse scrolled (881, 403) with delta (0, 0)
Screenshot: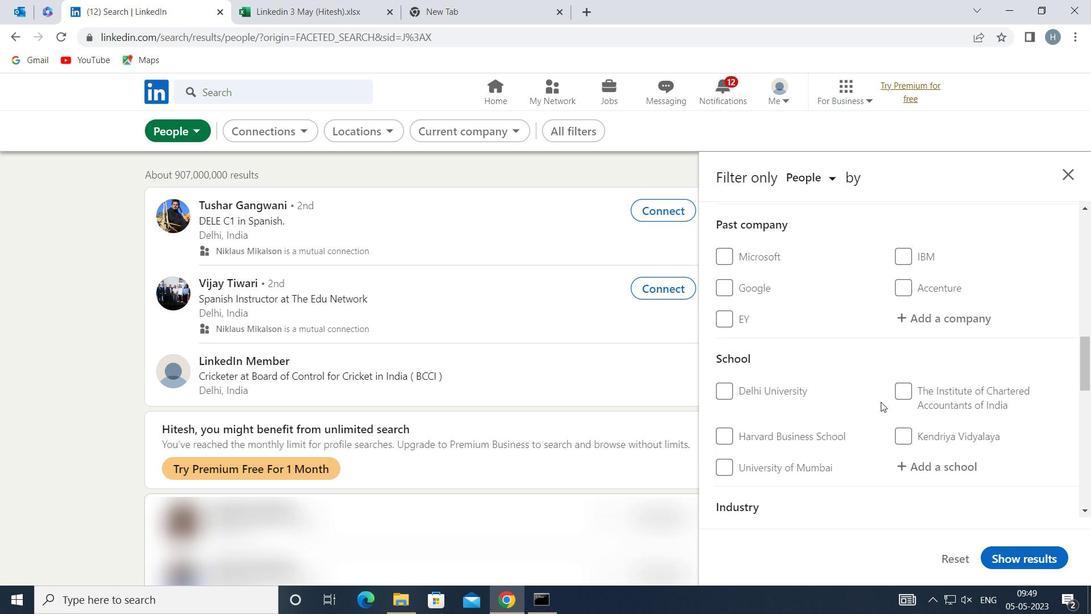 
Action: Mouse scrolled (881, 403) with delta (0, 0)
Screenshot: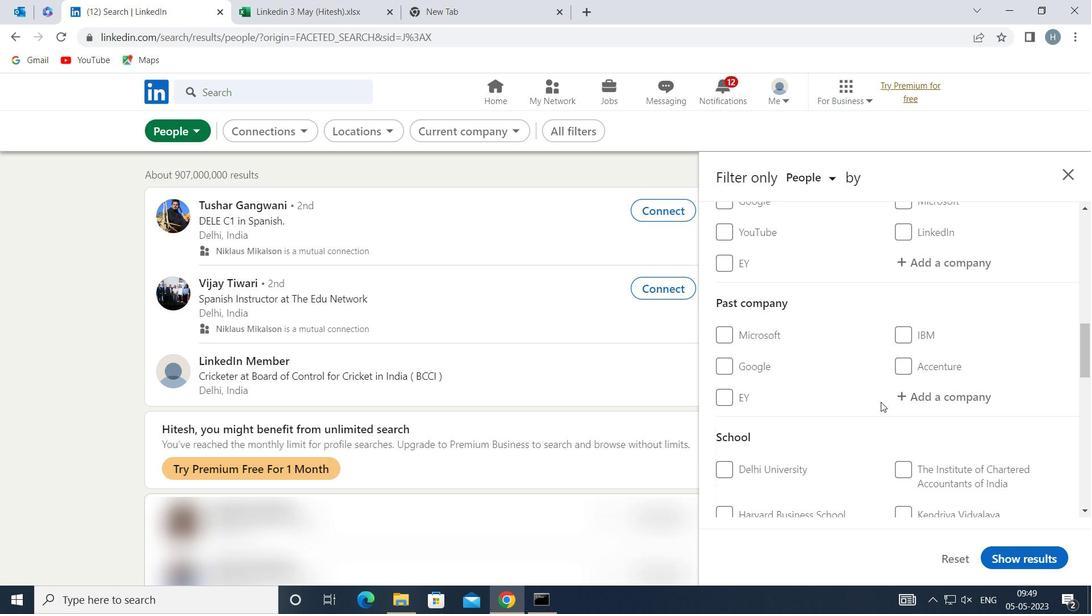 
Action: Mouse scrolled (881, 403) with delta (0, 0)
Screenshot: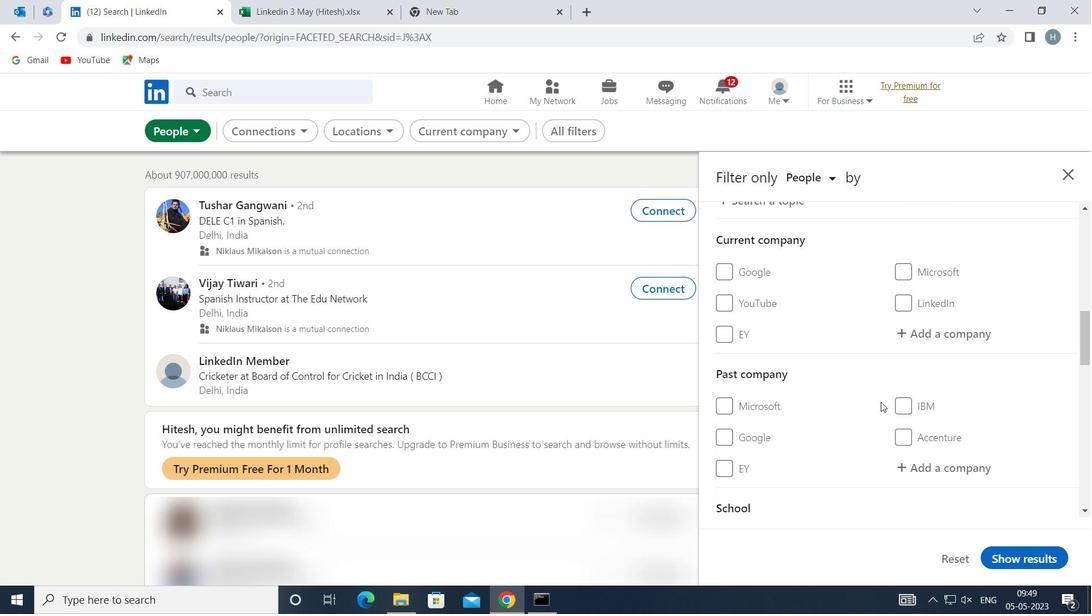 
Action: Mouse moved to (931, 403)
Screenshot: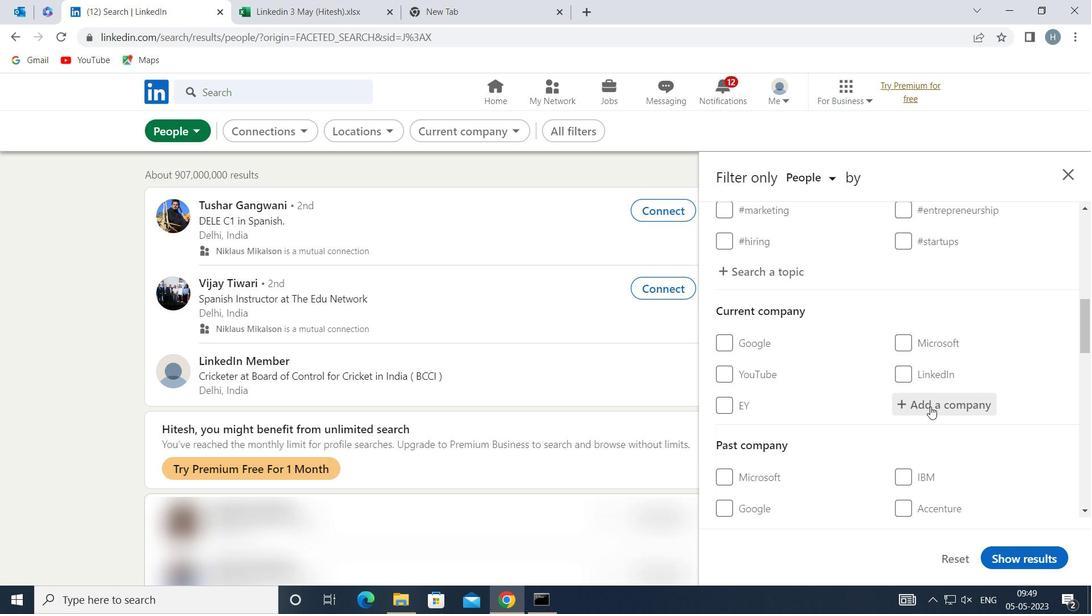 
Action: Mouse pressed left at (931, 403)
Screenshot: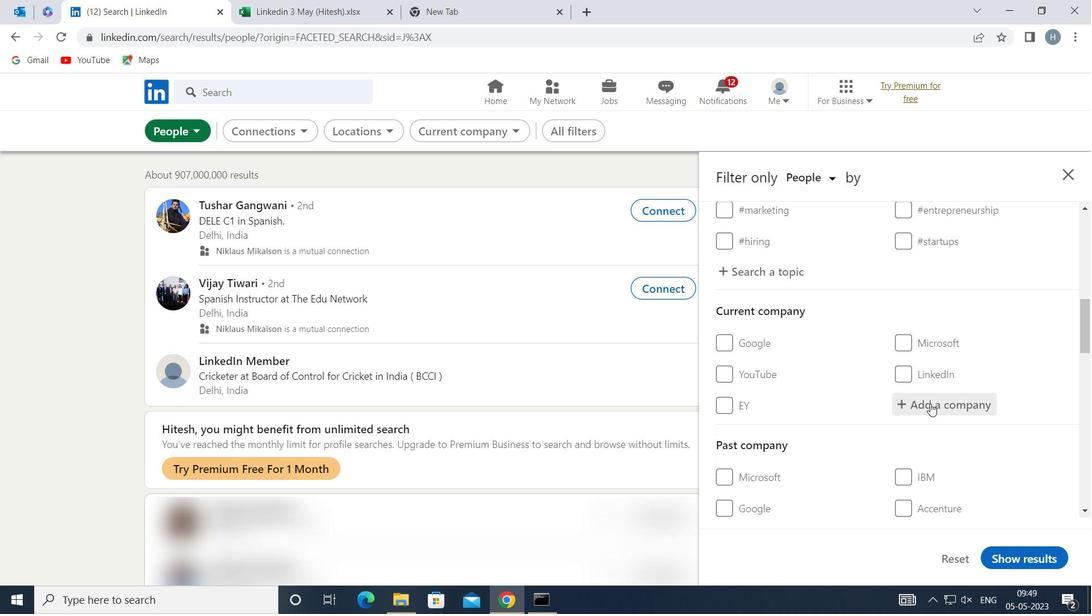 
Action: Key pressed <Key.shift>PTW<Key.space>
Screenshot: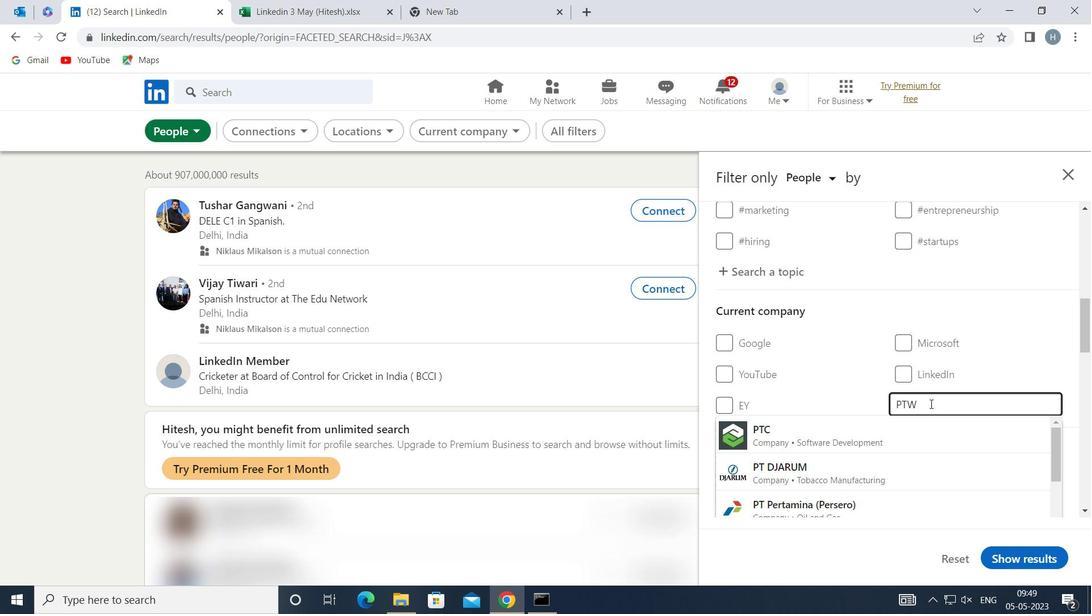 
Action: Mouse moved to (876, 425)
Screenshot: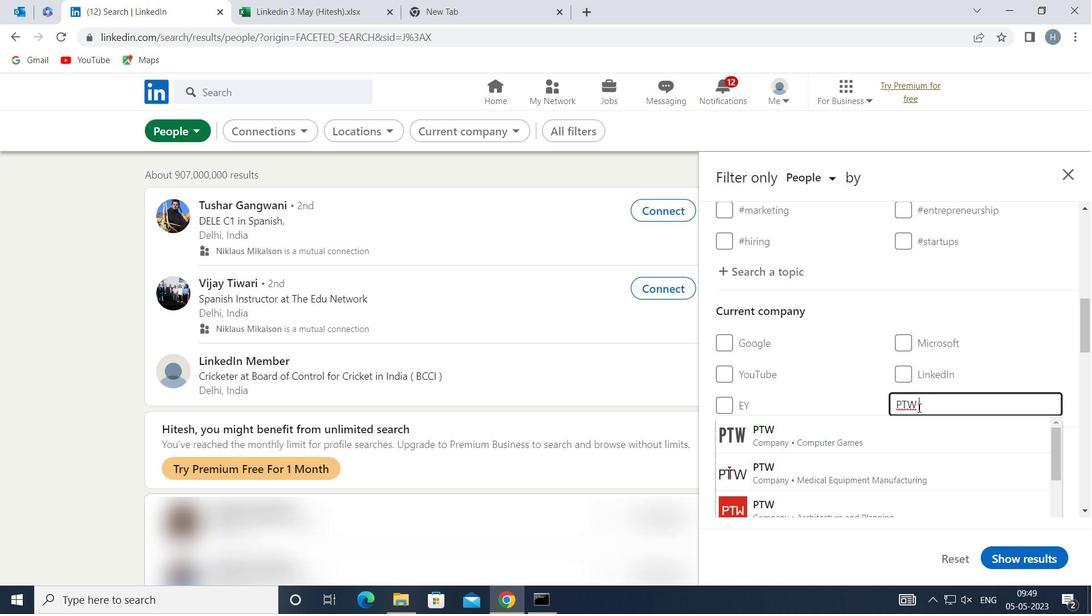 
Action: Mouse pressed left at (876, 425)
Screenshot: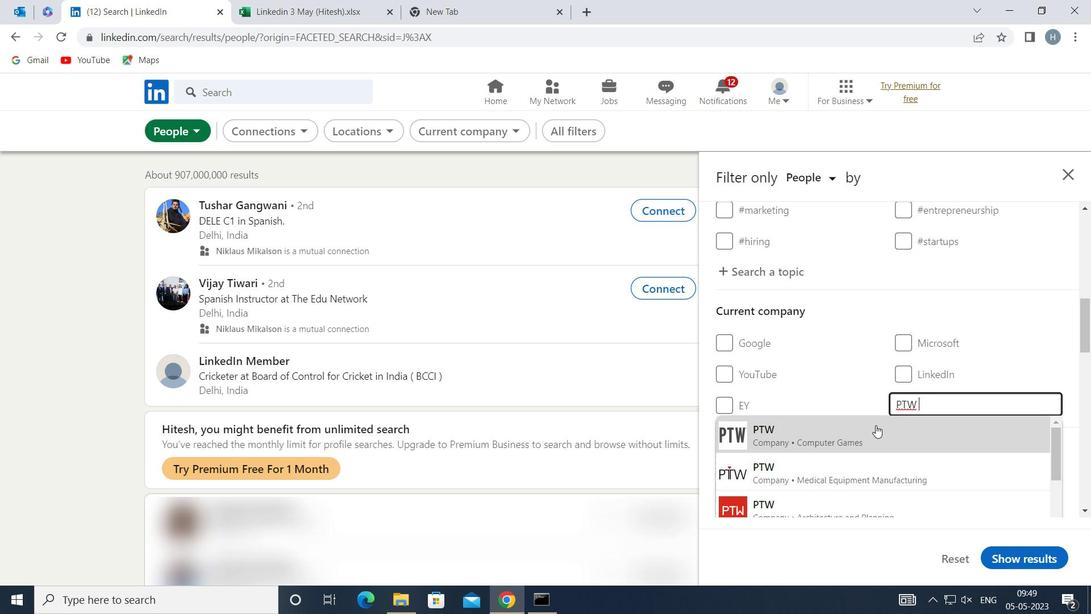
Action: Mouse moved to (875, 412)
Screenshot: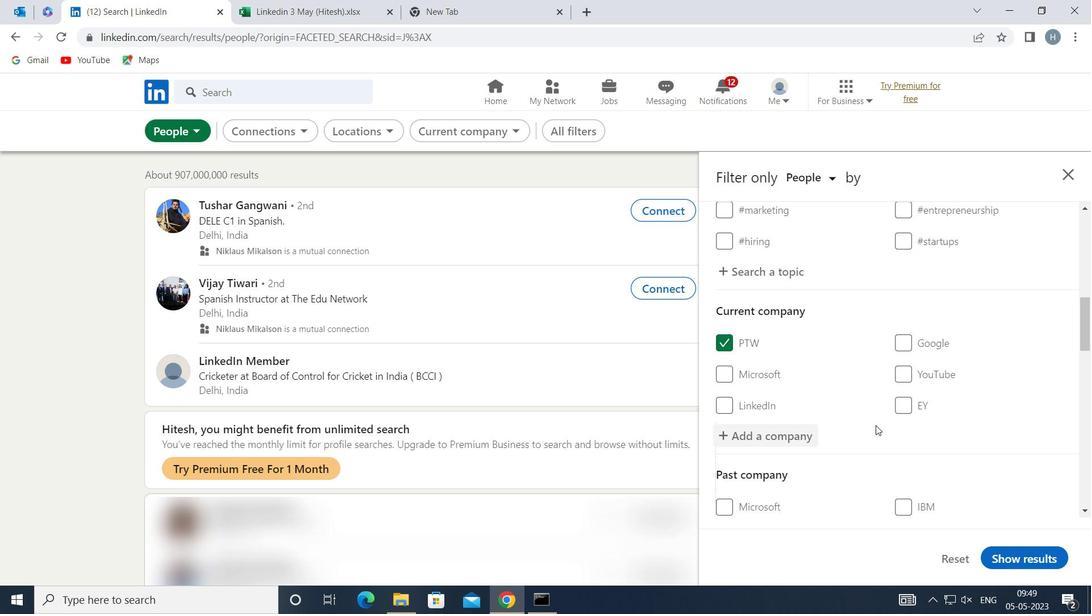 
Action: Mouse scrolled (875, 411) with delta (0, 0)
Screenshot: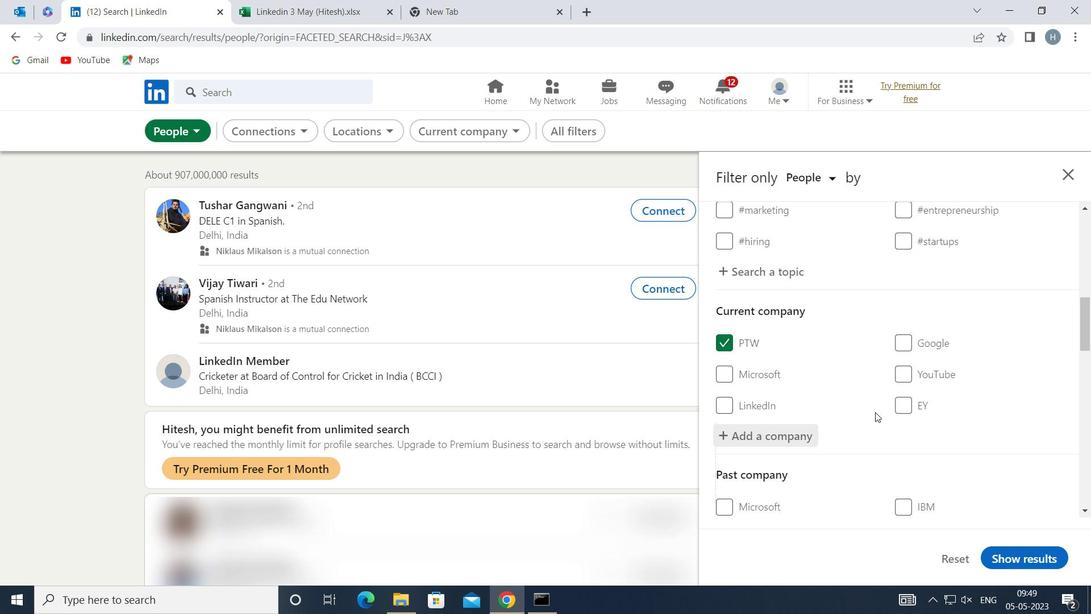 
Action: Mouse scrolled (875, 411) with delta (0, 0)
Screenshot: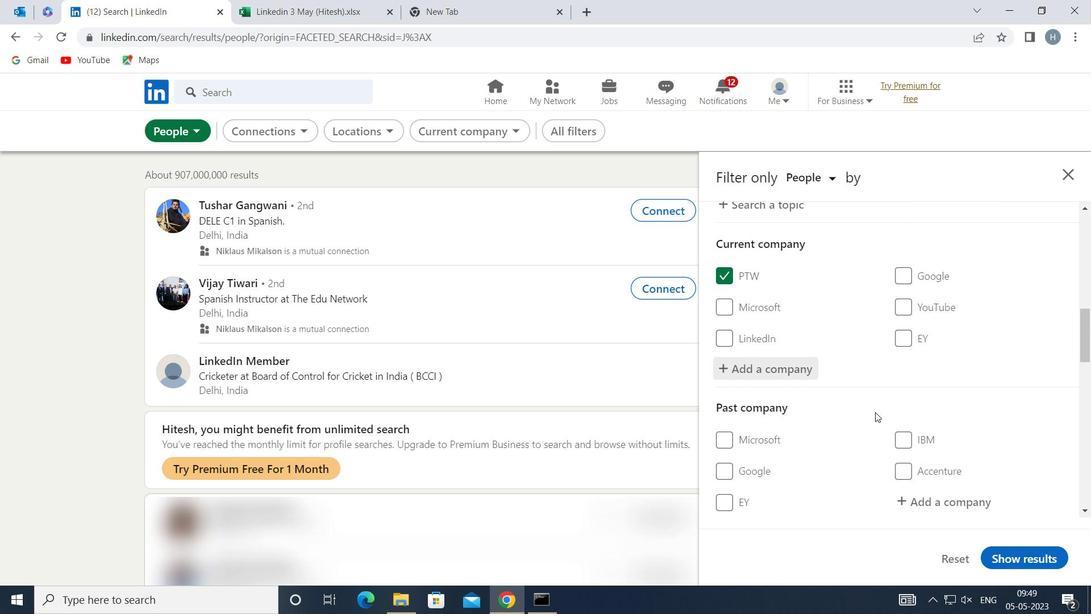 
Action: Mouse scrolled (875, 411) with delta (0, 0)
Screenshot: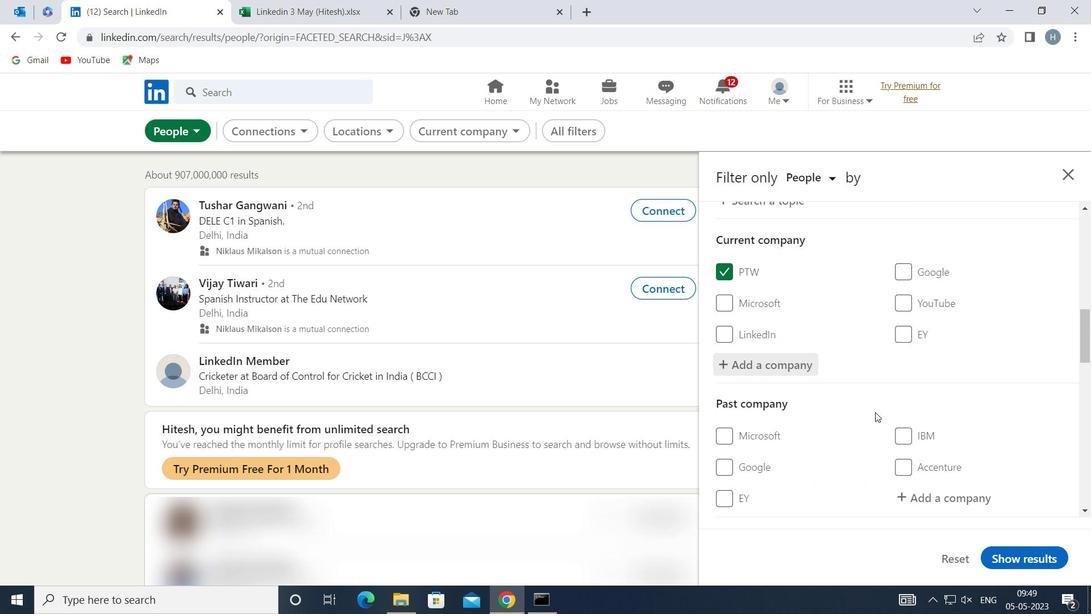 
Action: Mouse scrolled (875, 411) with delta (0, 0)
Screenshot: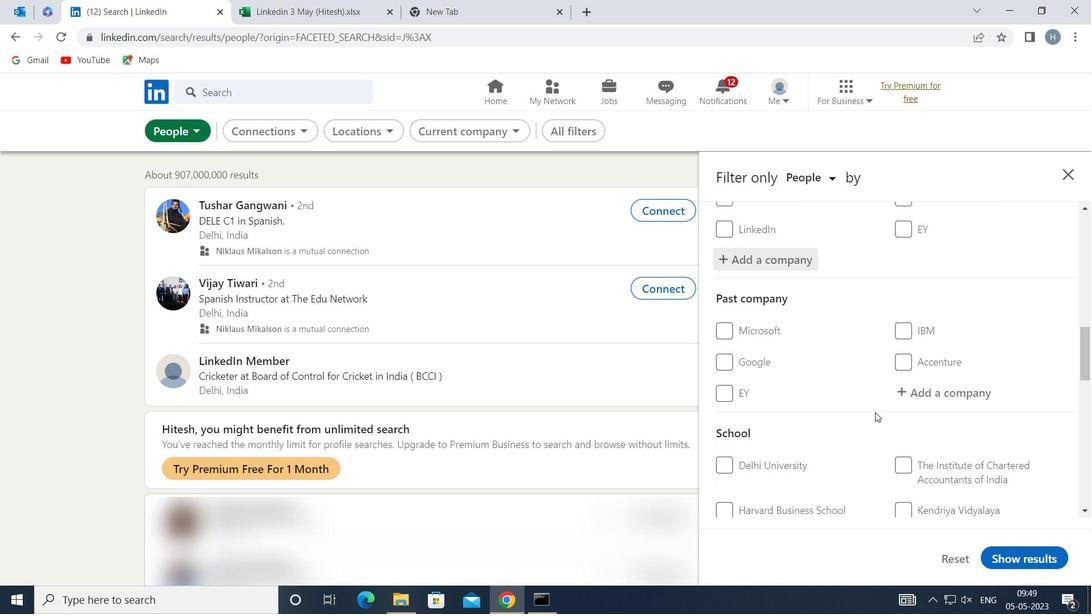 
Action: Mouse moved to (943, 426)
Screenshot: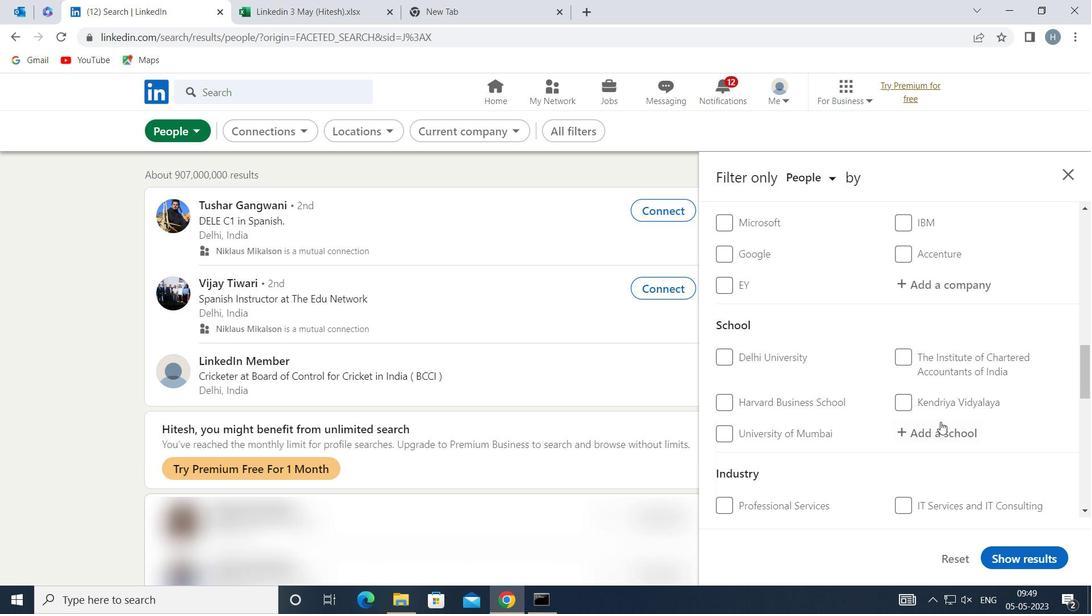 
Action: Mouse pressed left at (943, 426)
Screenshot: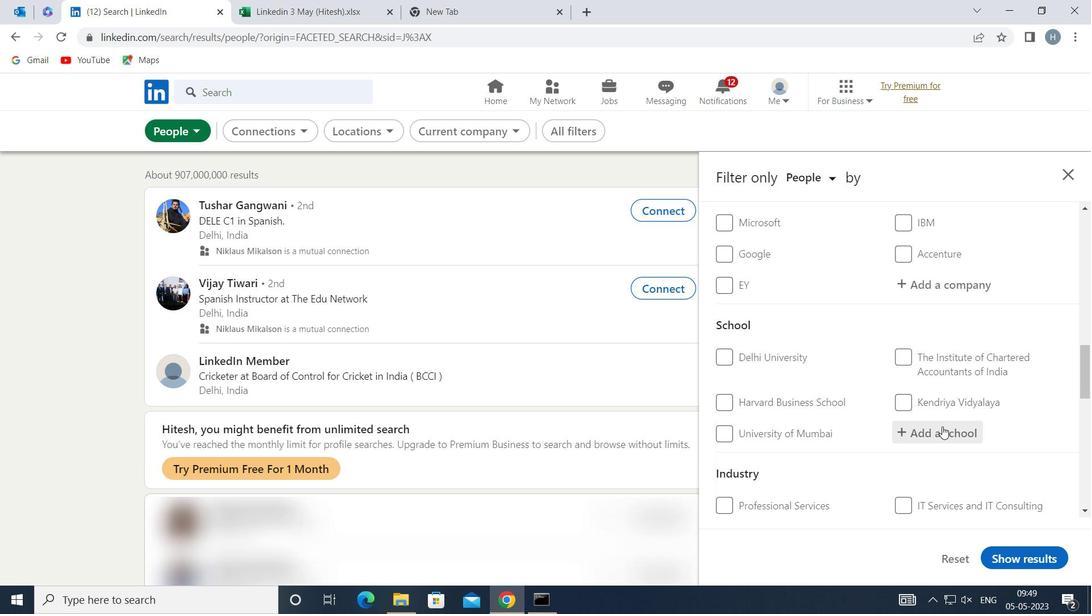 
Action: Key pressed <Key.shift>PRESIDENCT<Key.backspace>Y<Key.space><Key.shift>UNIVERSITY<Key.space>
Screenshot: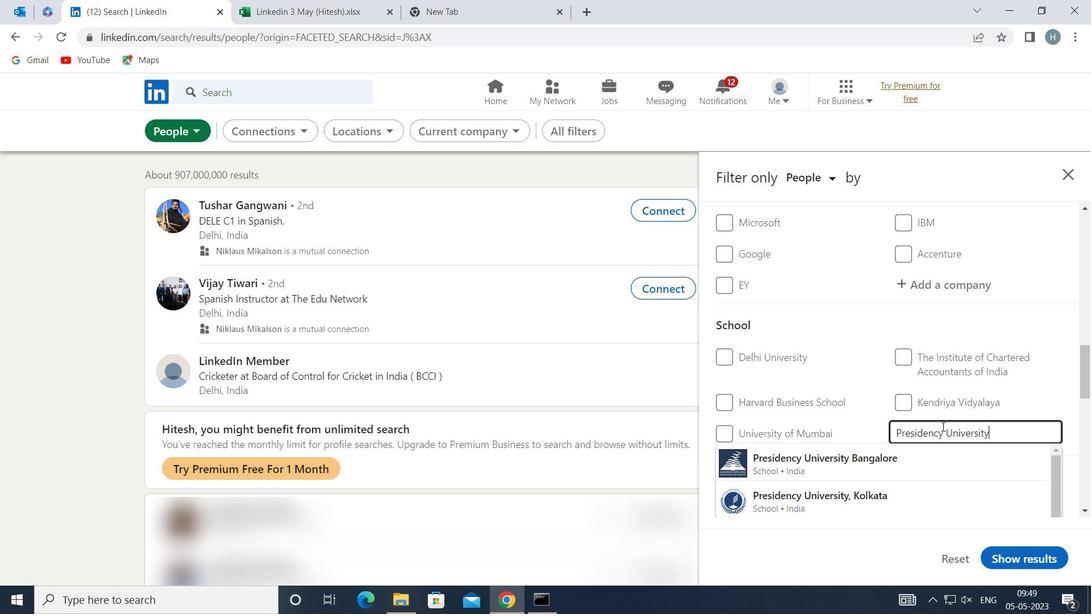 
Action: Mouse moved to (875, 490)
Screenshot: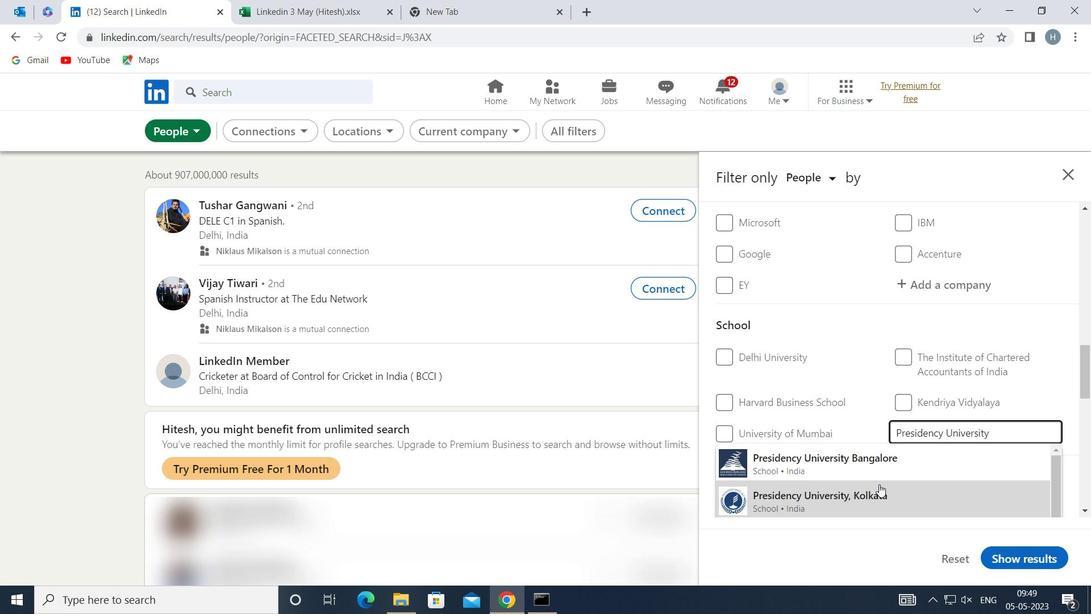 
Action: Mouse pressed left at (875, 490)
Screenshot: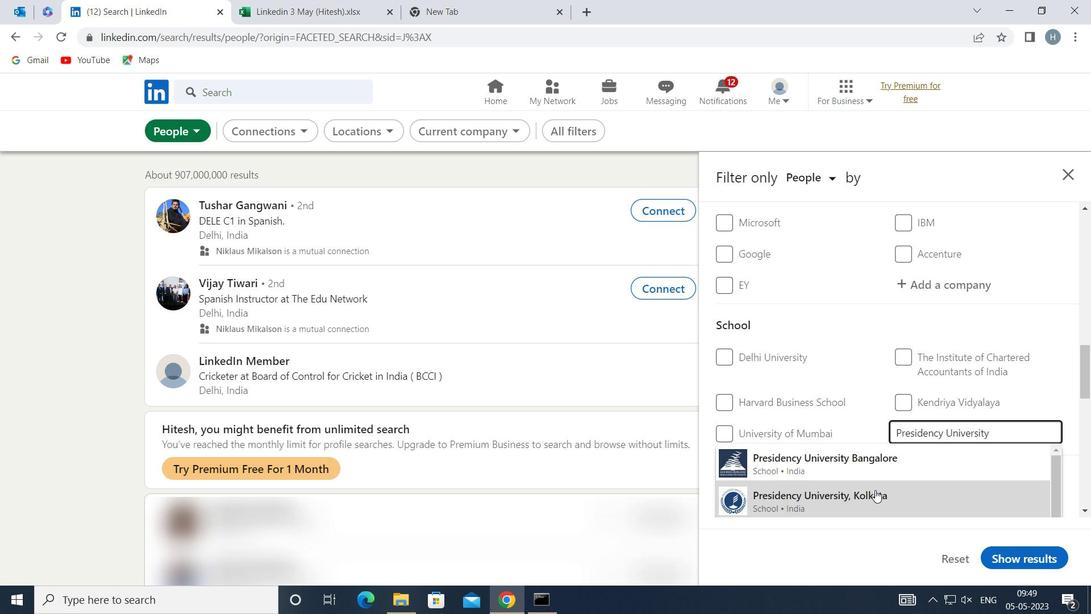 
Action: Mouse moved to (842, 421)
Screenshot: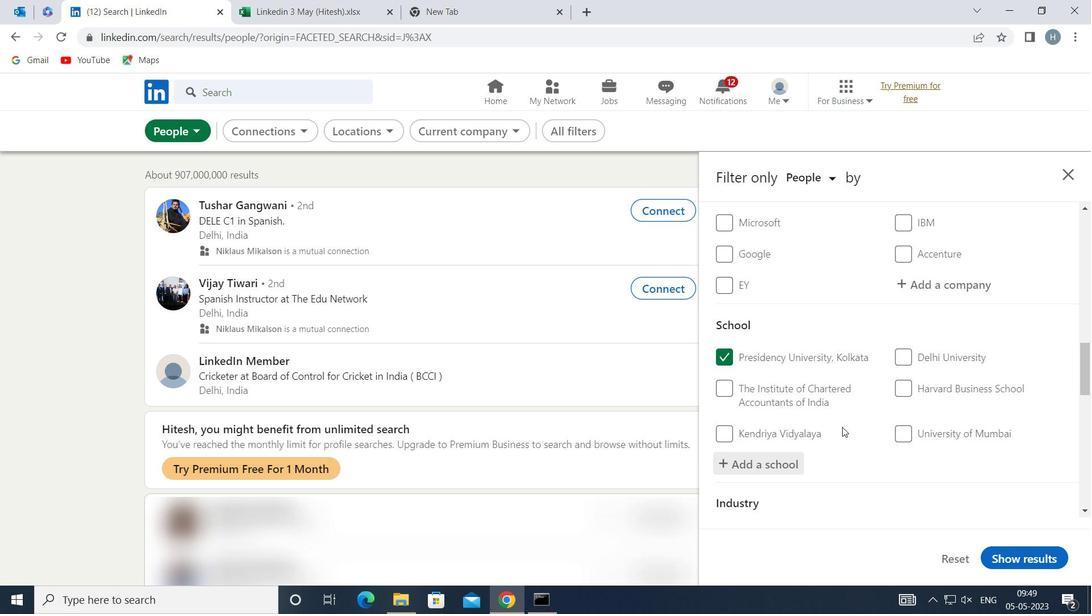 
Action: Mouse scrolled (842, 421) with delta (0, 0)
Screenshot: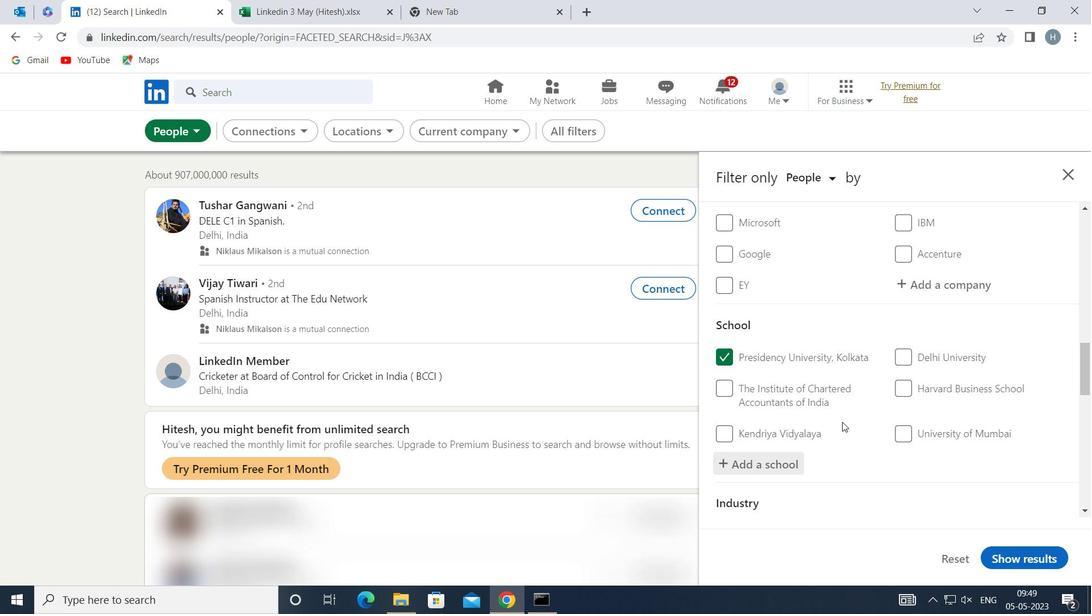
Action: Mouse moved to (842, 420)
Screenshot: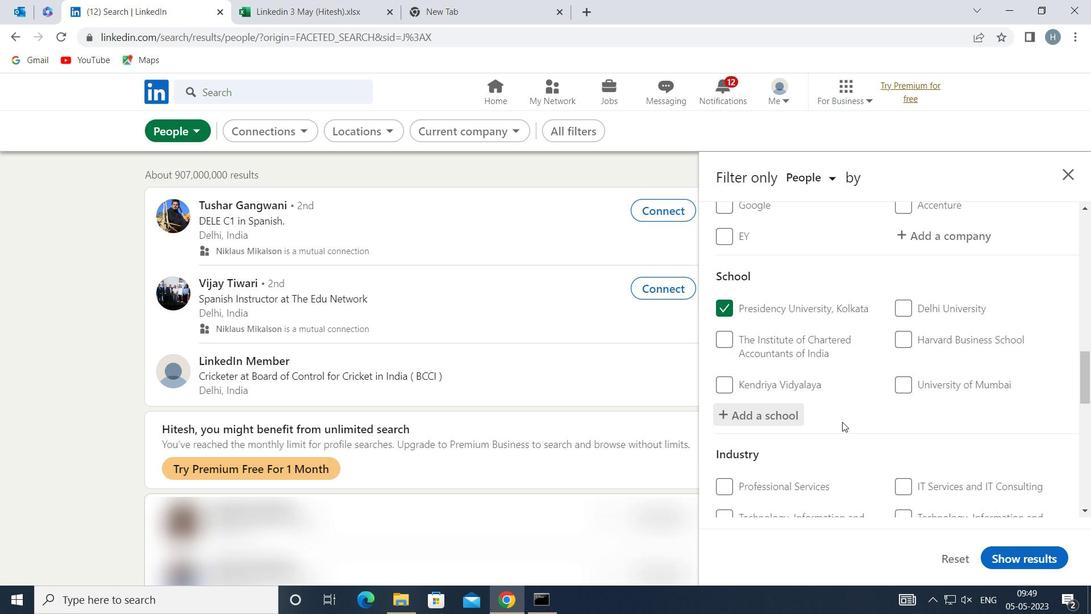 
Action: Mouse scrolled (842, 419) with delta (0, 0)
Screenshot: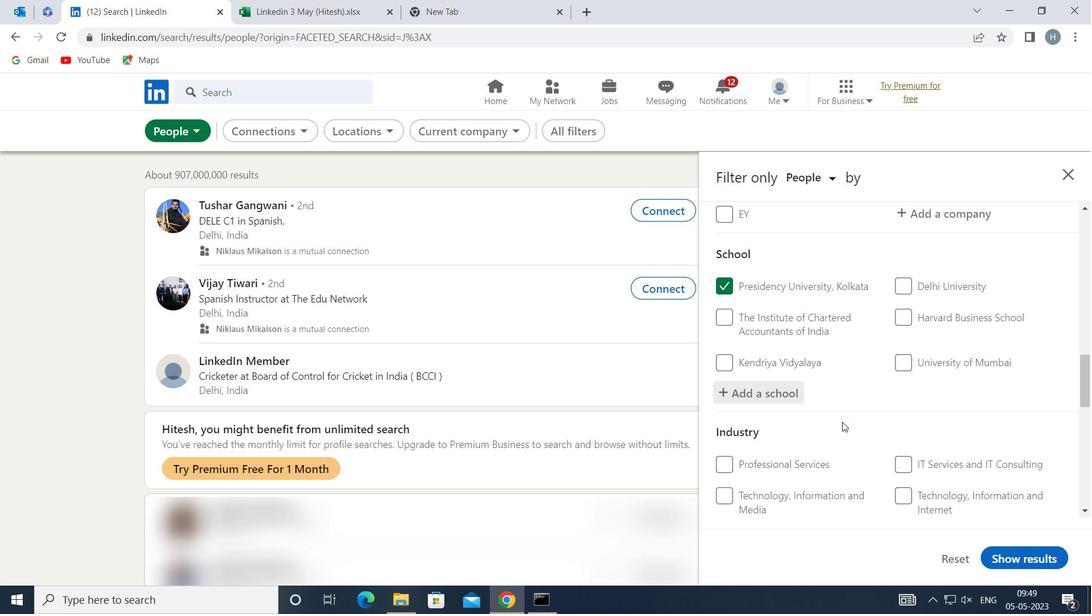 
Action: Mouse scrolled (842, 419) with delta (0, 0)
Screenshot: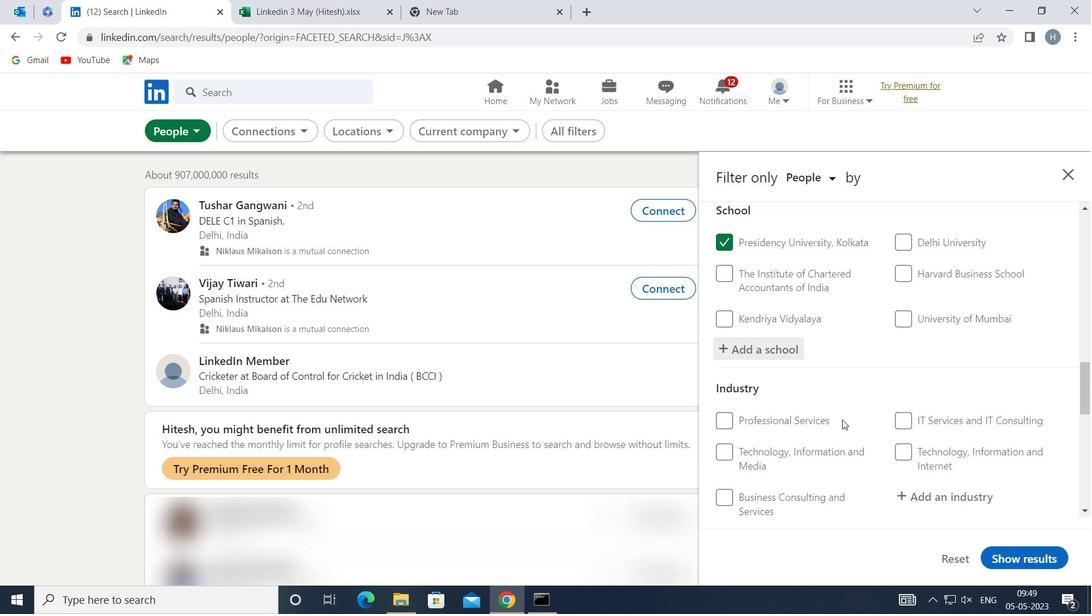 
Action: Mouse moved to (949, 397)
Screenshot: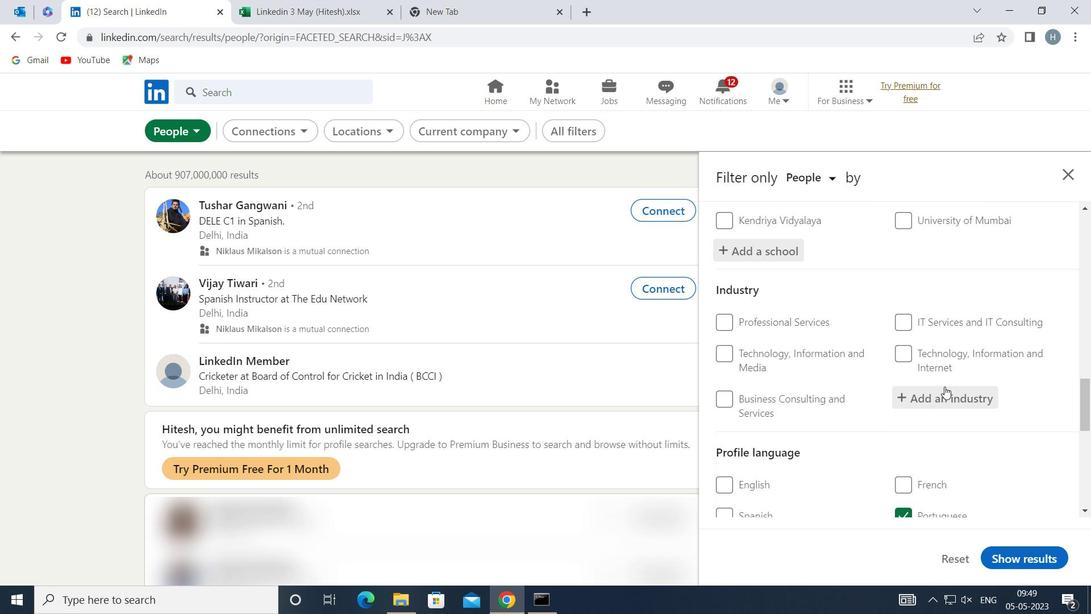 
Action: Mouse pressed left at (949, 397)
Screenshot: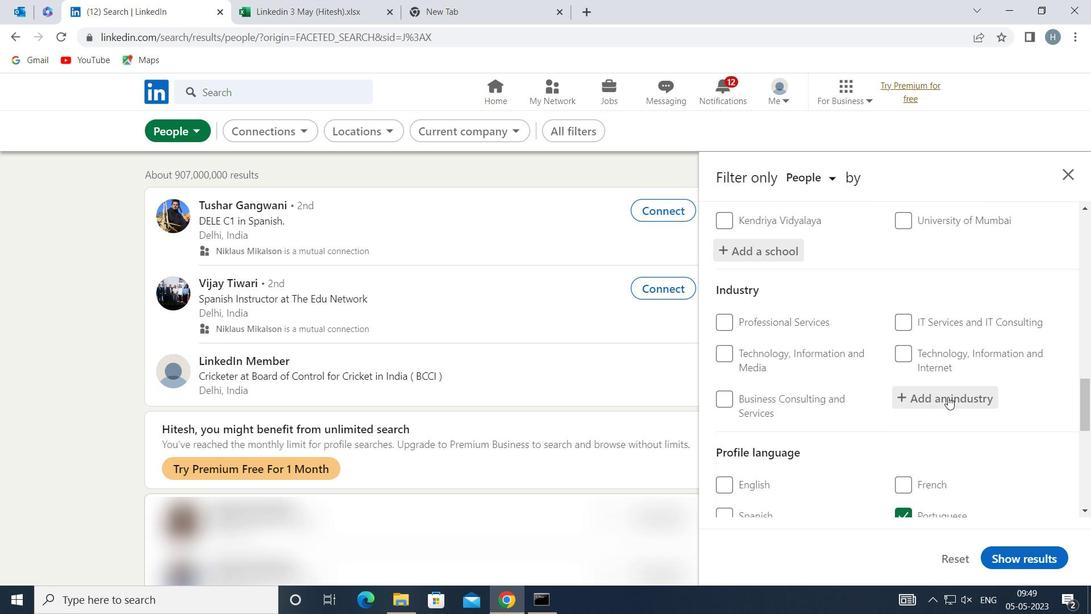 
Action: Key pressed <Key.shift>MILITARY<Key.space>AND<Key.space>
Screenshot: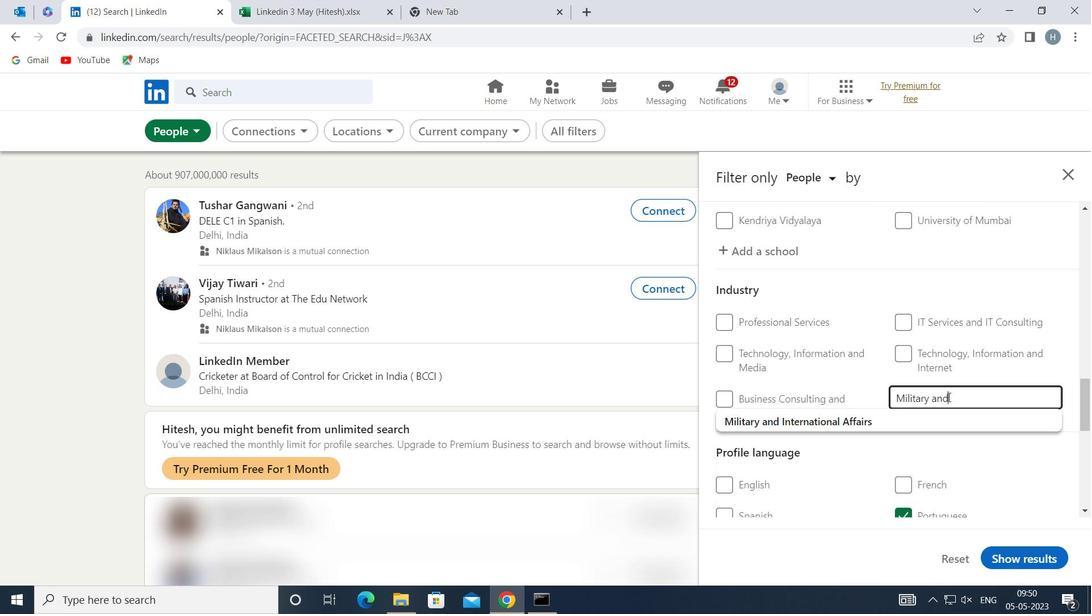 
Action: Mouse moved to (909, 417)
Screenshot: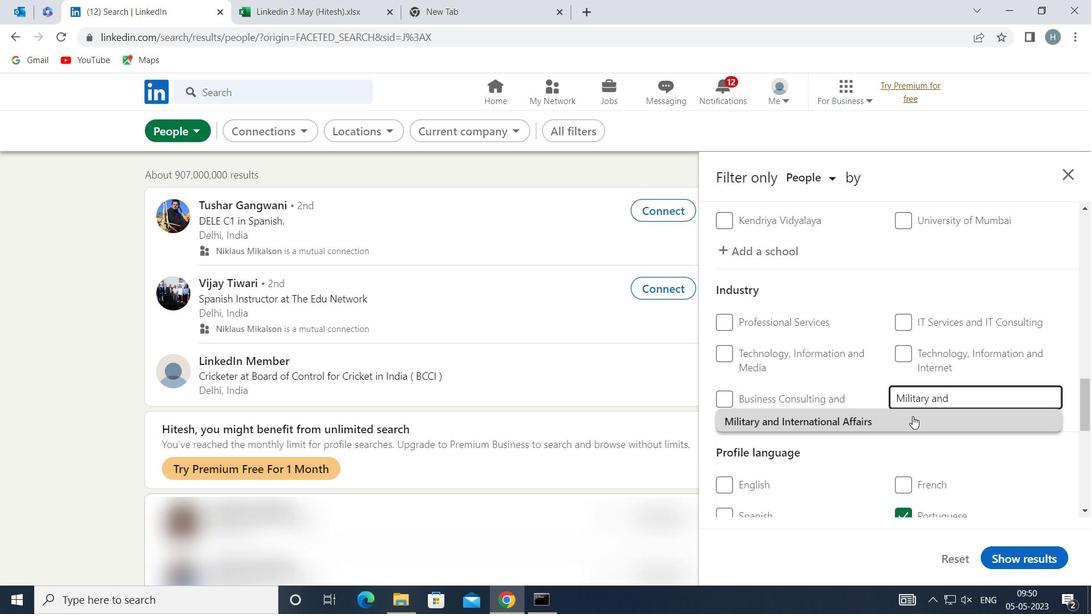 
Action: Mouse pressed left at (909, 417)
Screenshot: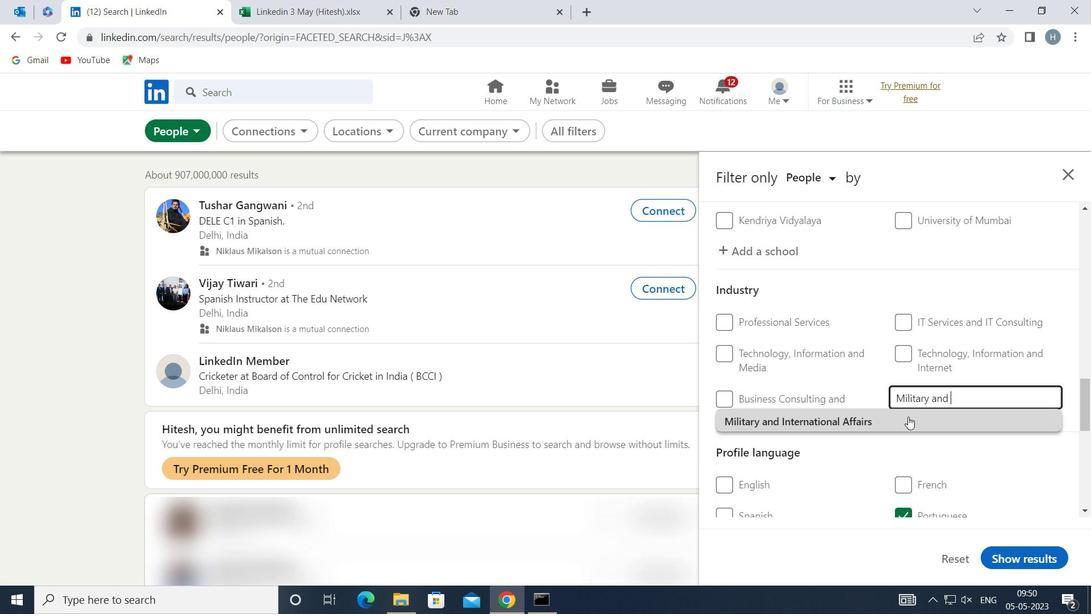 
Action: Mouse moved to (870, 420)
Screenshot: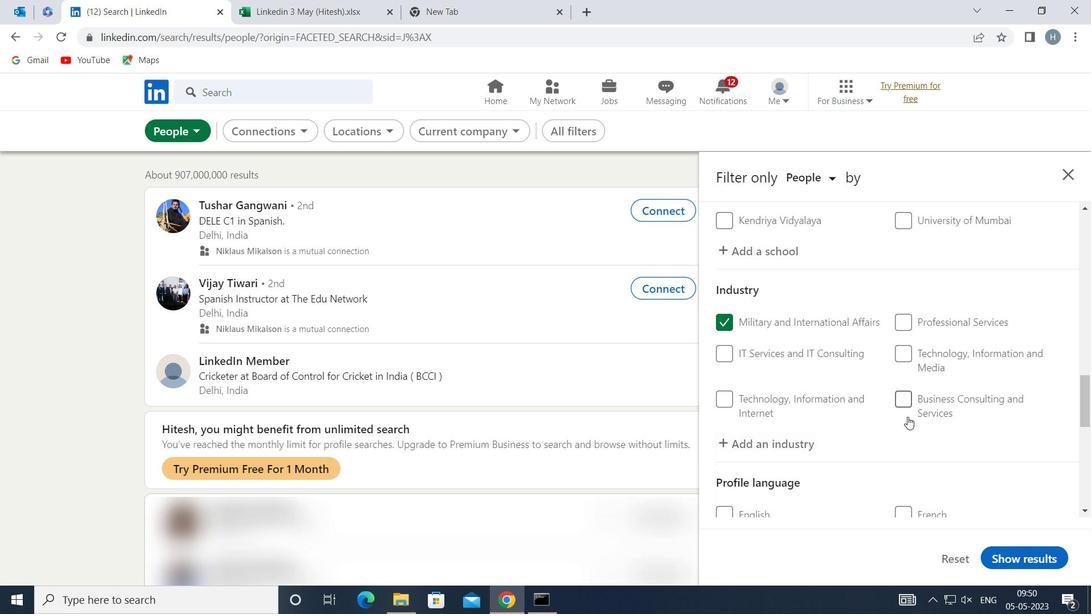 
Action: Mouse scrolled (870, 420) with delta (0, 0)
Screenshot: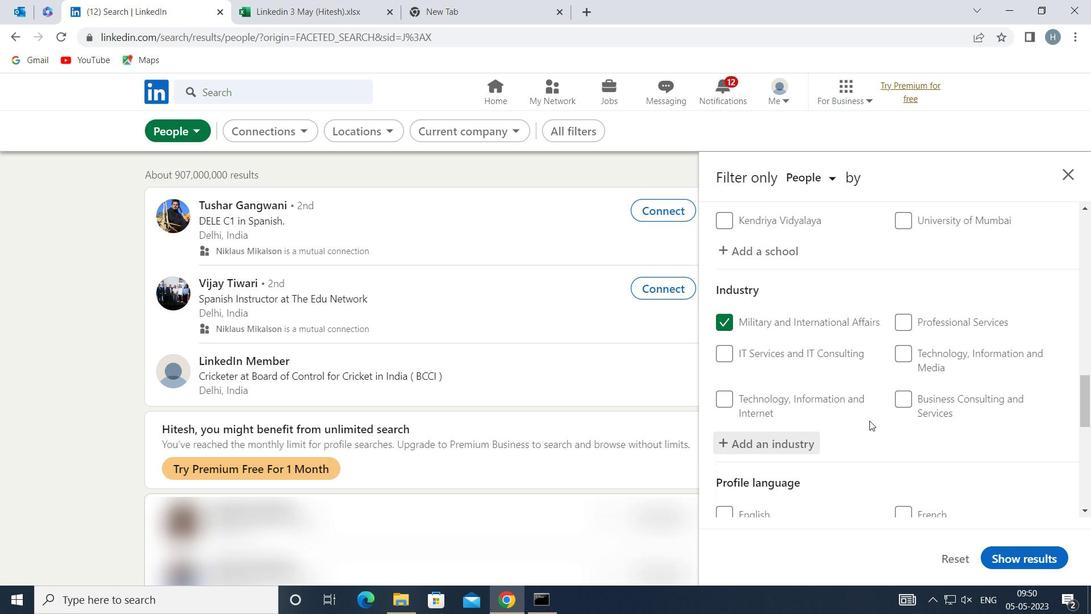 
Action: Mouse scrolled (870, 420) with delta (0, 0)
Screenshot: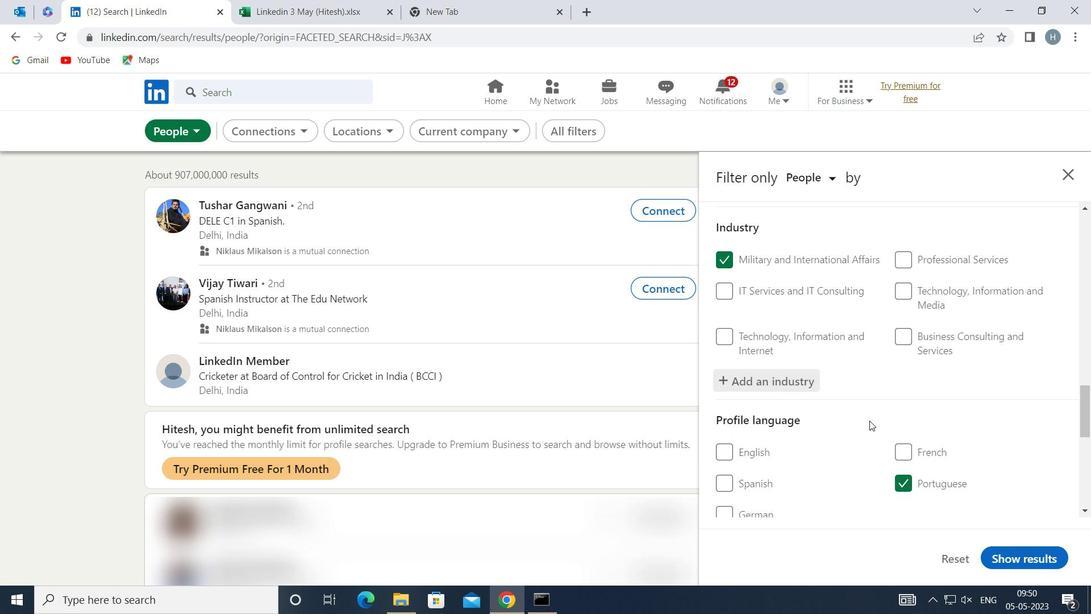 
Action: Mouse scrolled (870, 420) with delta (0, 0)
Screenshot: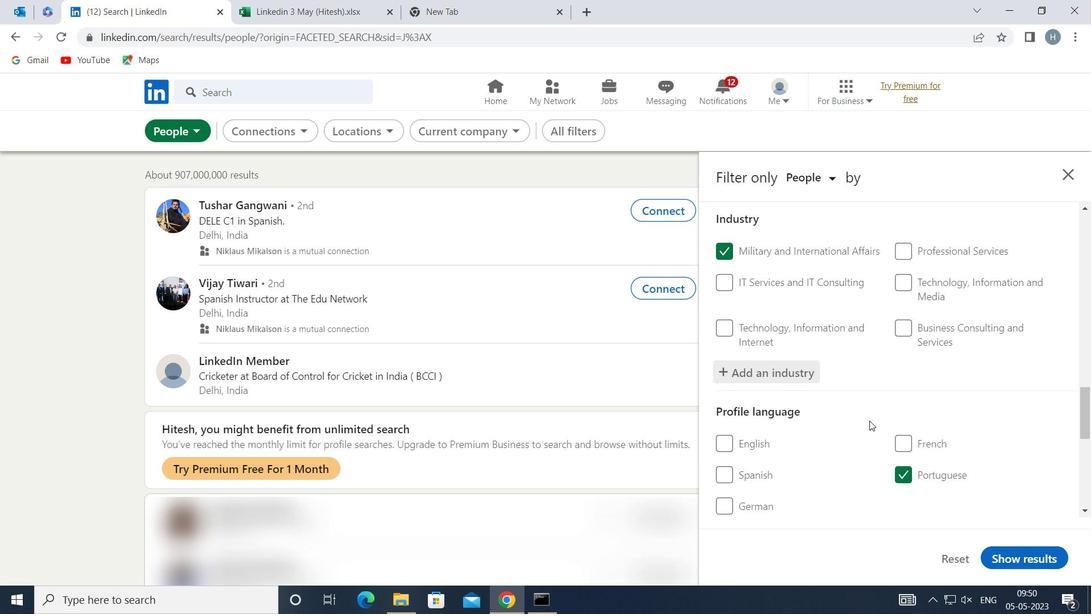 
Action: Mouse scrolled (870, 420) with delta (0, 0)
Screenshot: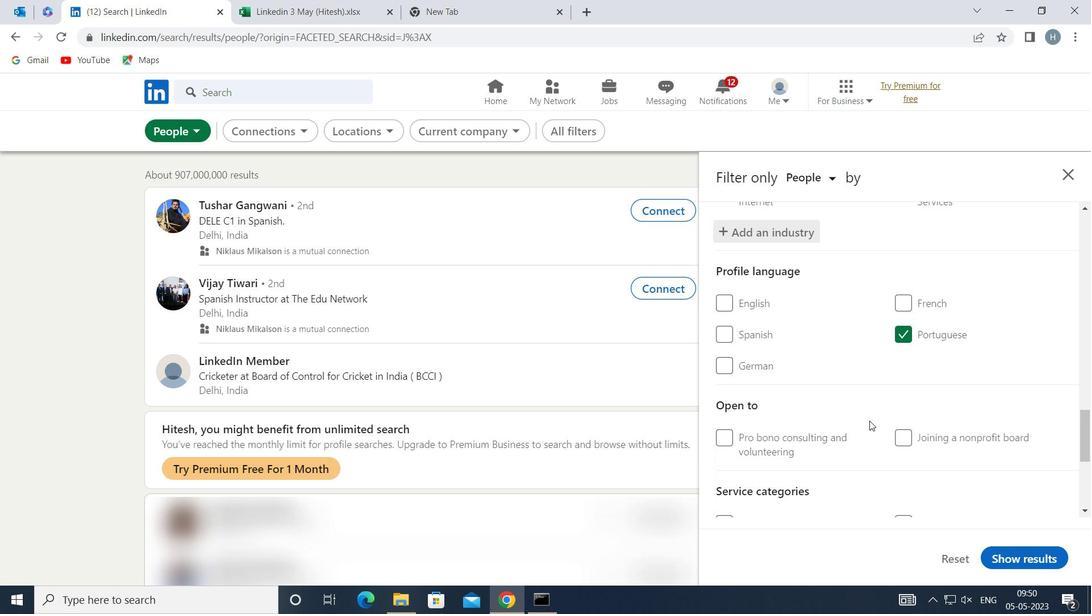 
Action: Mouse scrolled (870, 420) with delta (0, 0)
Screenshot: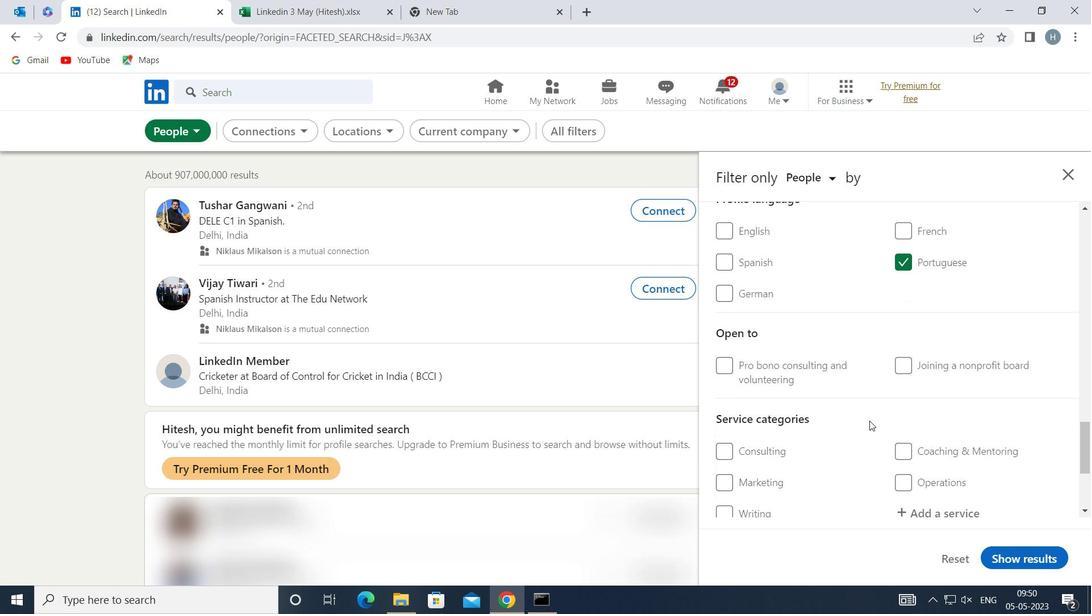 
Action: Mouse scrolled (870, 420) with delta (0, 0)
Screenshot: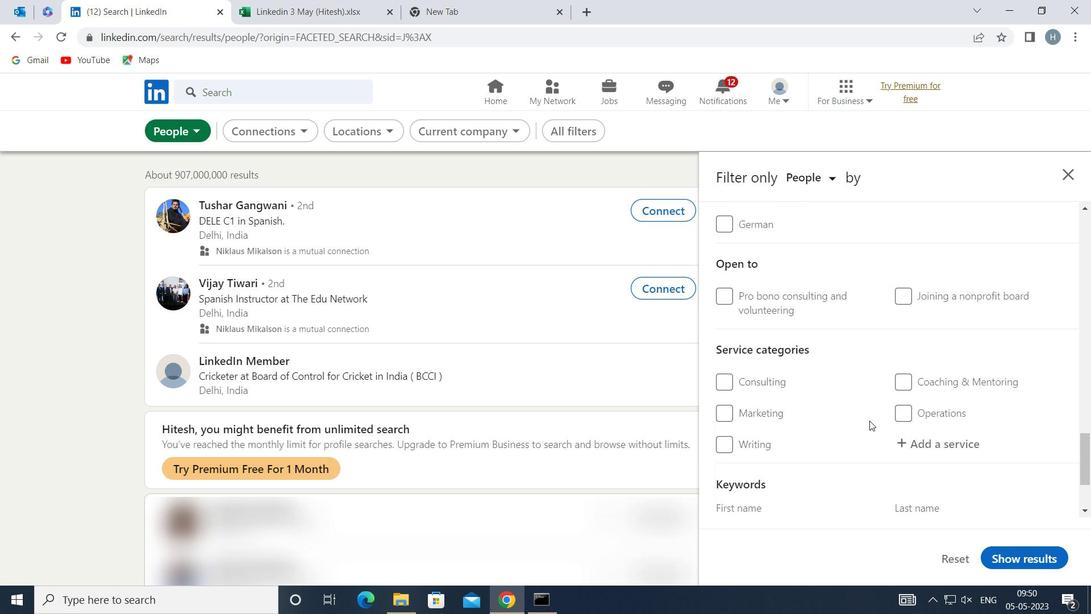 
Action: Mouse moved to (943, 370)
Screenshot: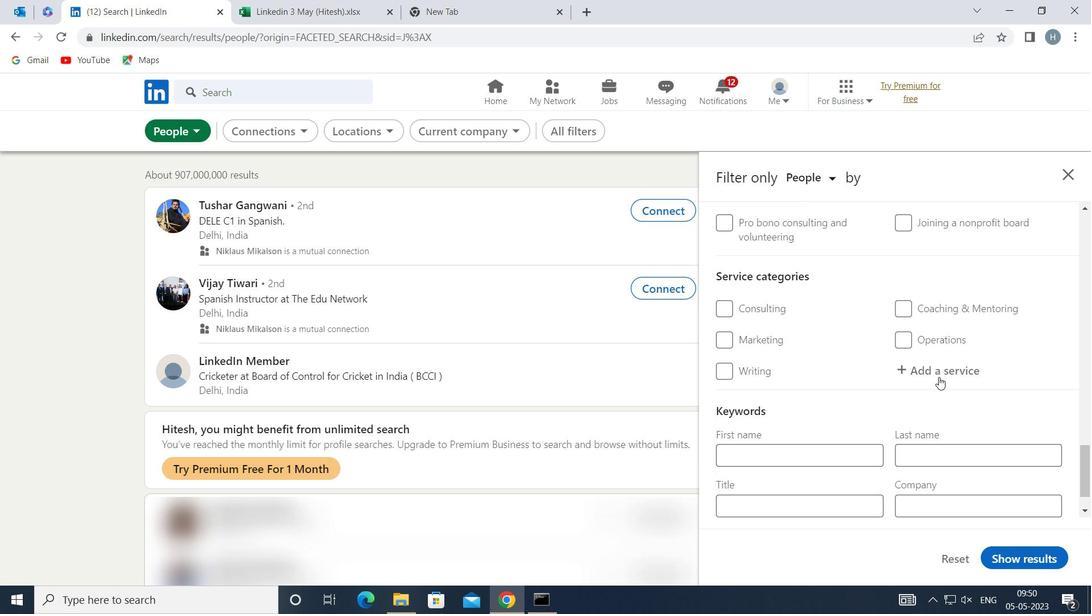 
Action: Mouse pressed left at (943, 370)
Screenshot: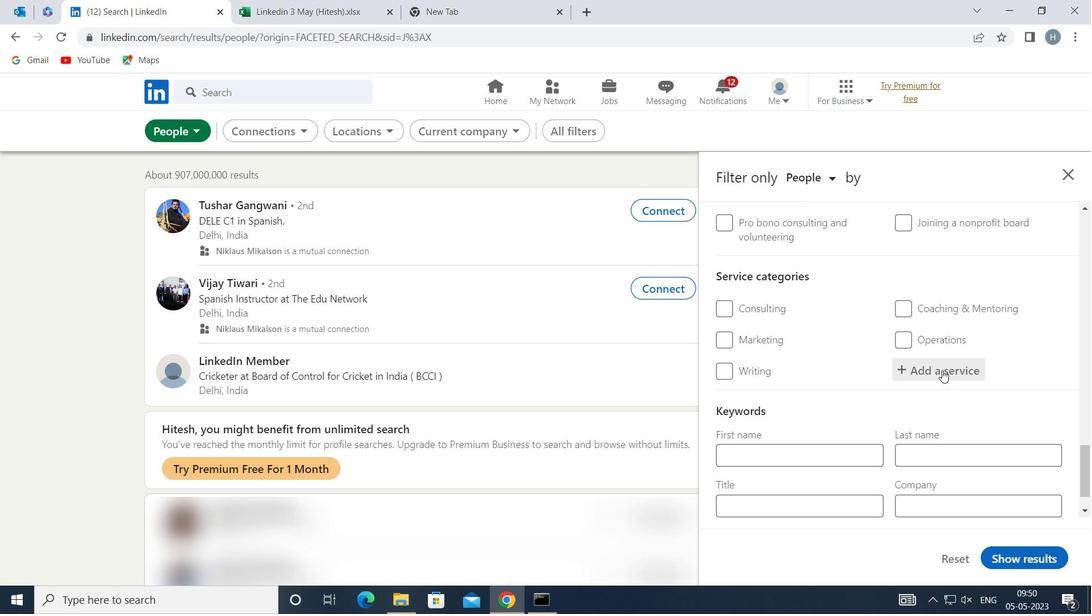 
Action: Key pressed <Key.shift>SEARCH<Key.space><Key.shift>ENG
Screenshot: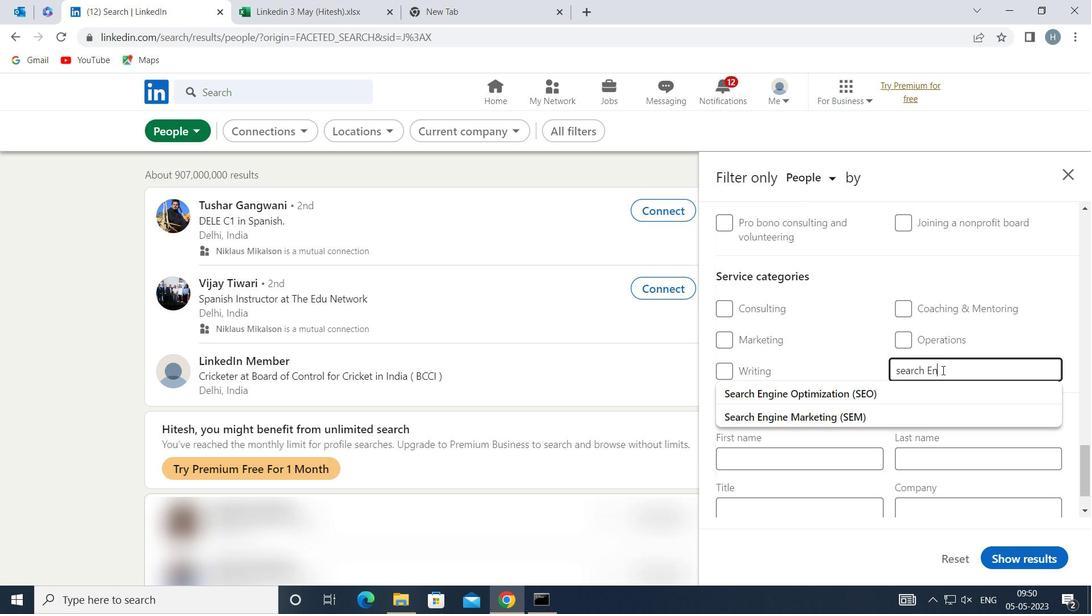 
Action: Mouse moved to (891, 408)
Screenshot: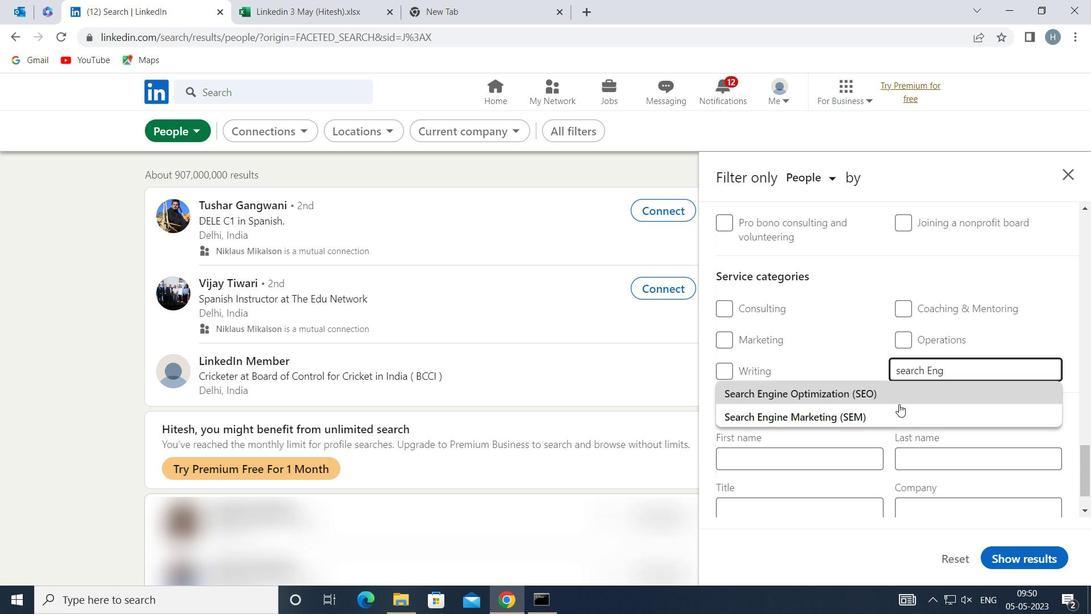 
Action: Mouse pressed left at (891, 408)
Screenshot: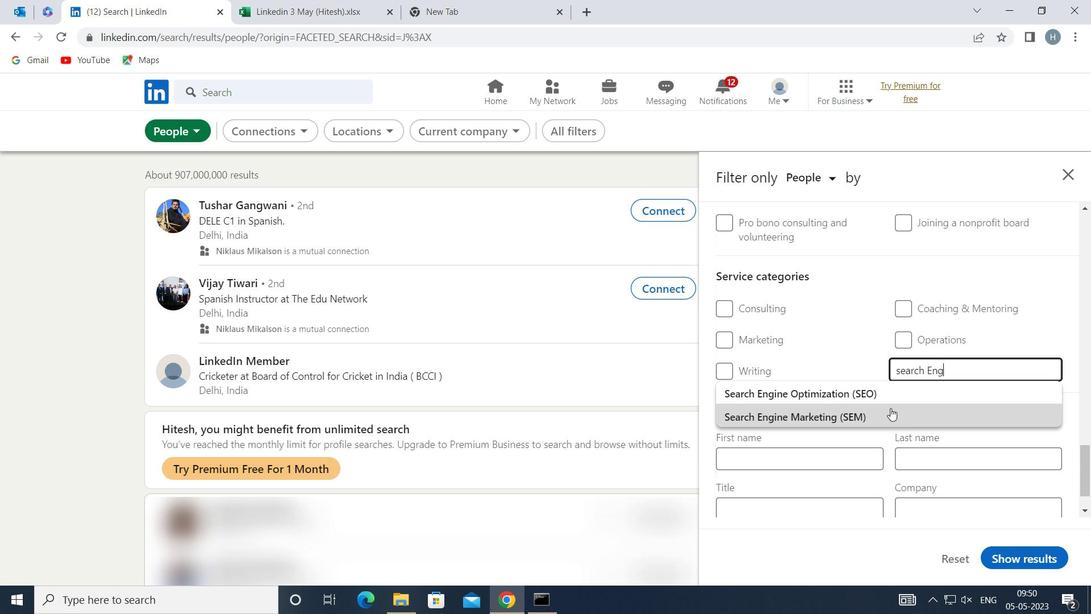 
Action: Mouse moved to (867, 388)
Screenshot: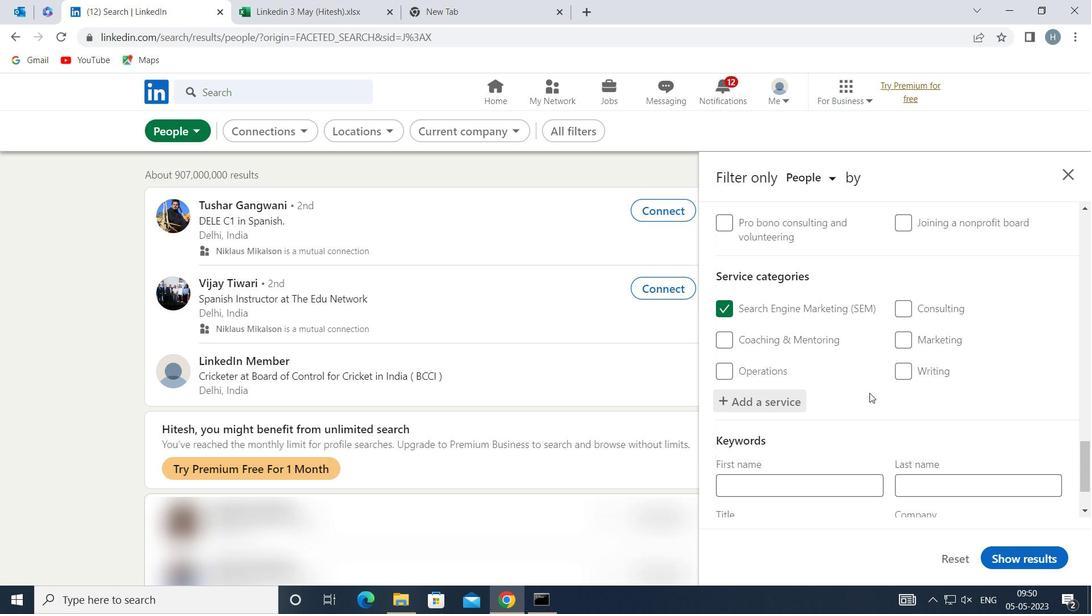 
Action: Mouse scrolled (867, 387) with delta (0, 0)
Screenshot: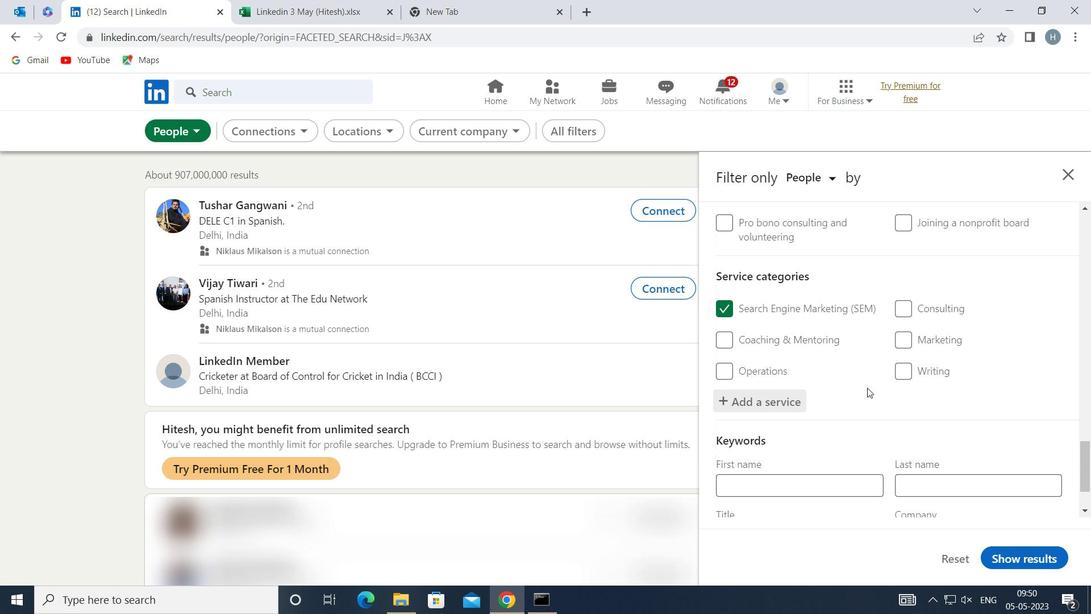 
Action: Mouse moved to (867, 387)
Screenshot: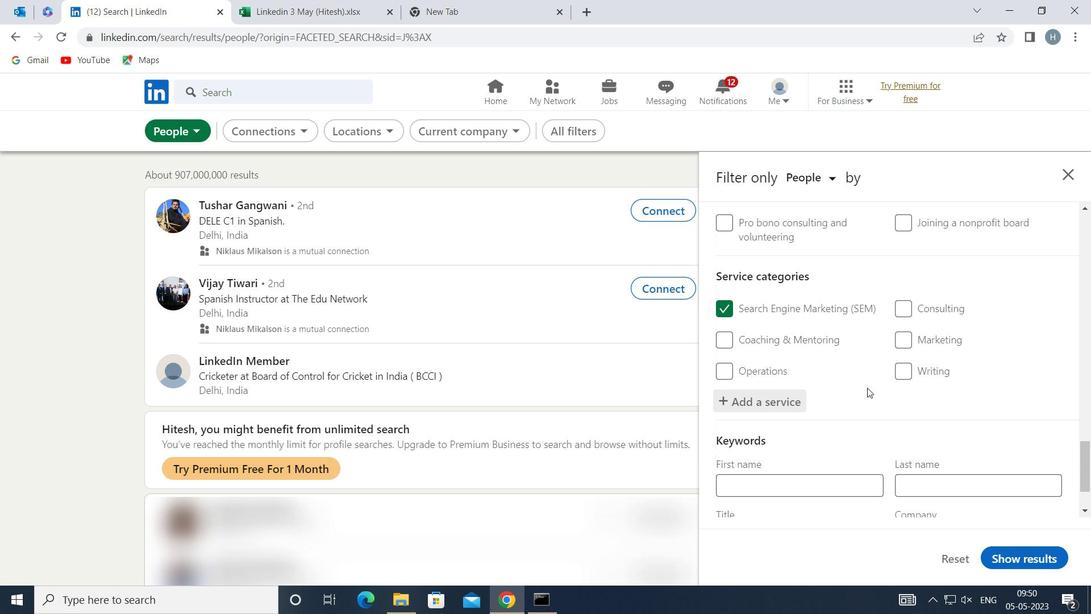 
Action: Mouse scrolled (867, 387) with delta (0, 0)
Screenshot: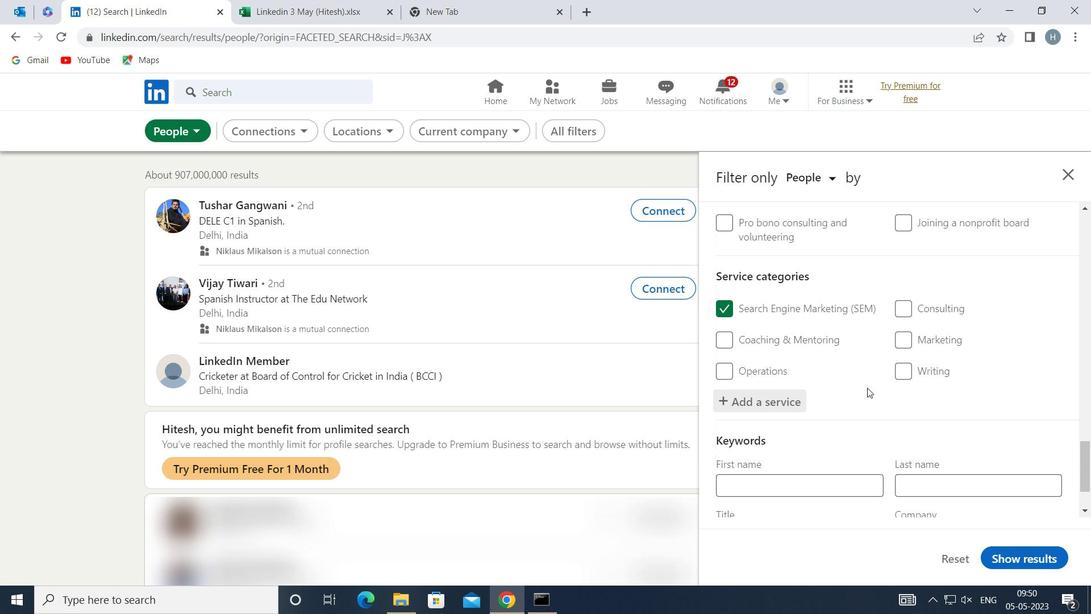 
Action: Mouse scrolled (867, 387) with delta (0, 0)
Screenshot: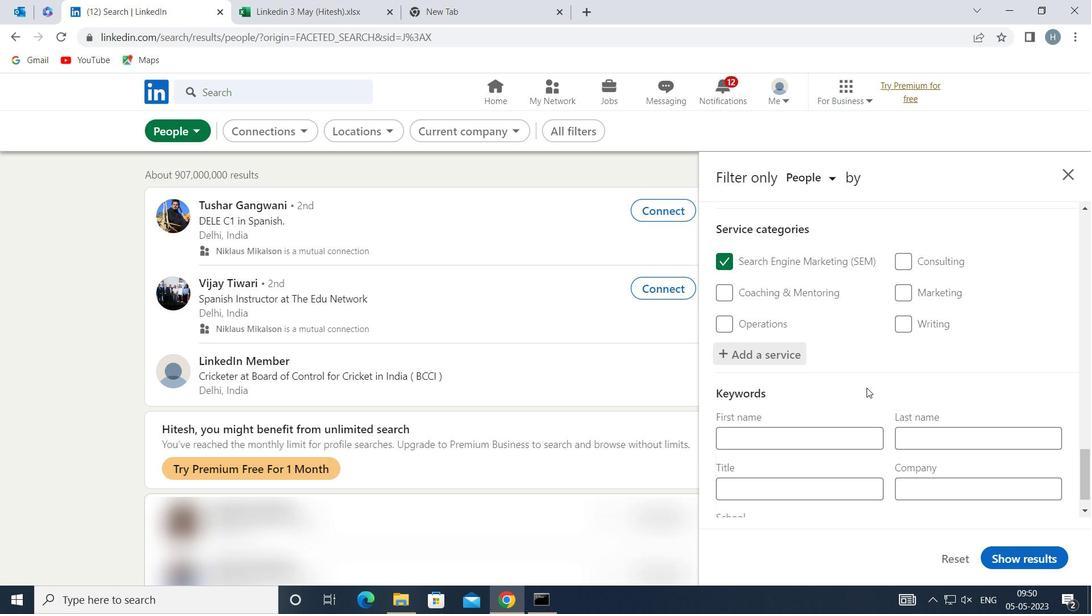 
Action: Mouse scrolled (867, 387) with delta (0, 0)
Screenshot: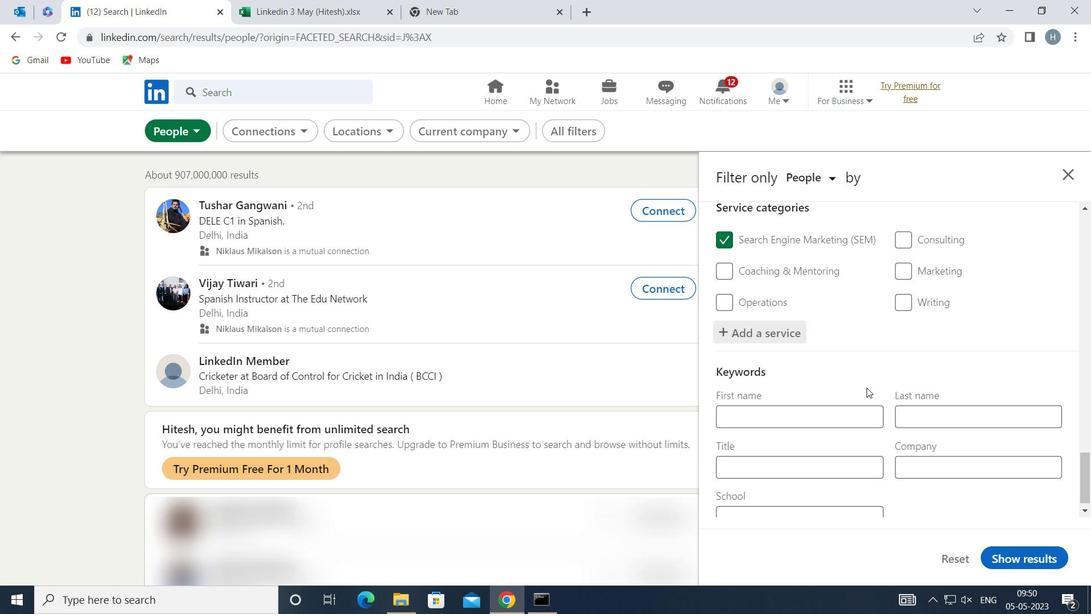 
Action: Mouse scrolled (867, 387) with delta (0, 0)
Screenshot: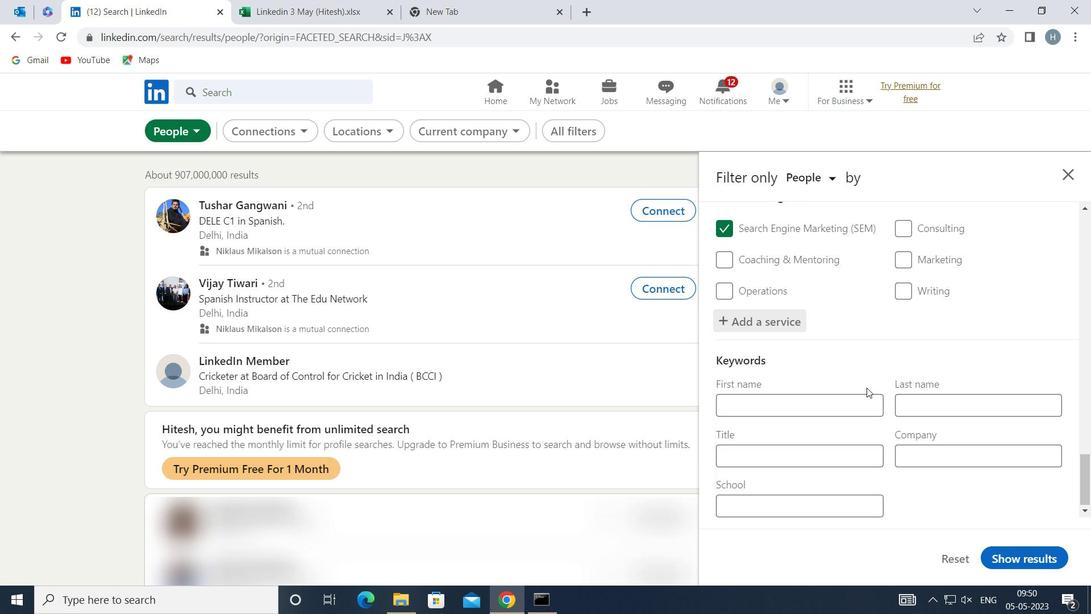 
Action: Mouse moved to (860, 448)
Screenshot: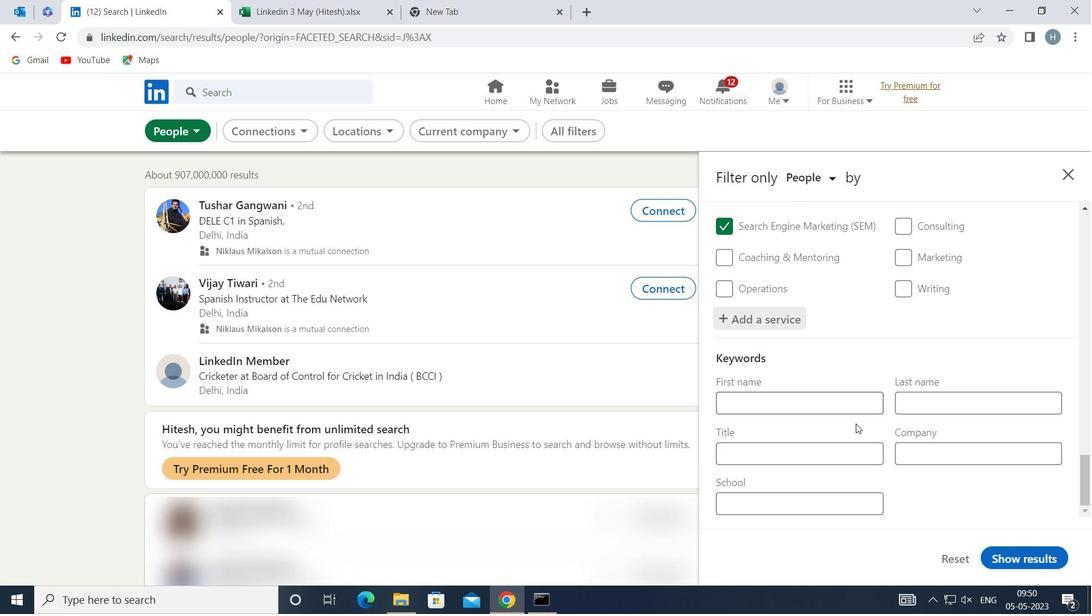 
Action: Mouse pressed left at (860, 448)
Screenshot: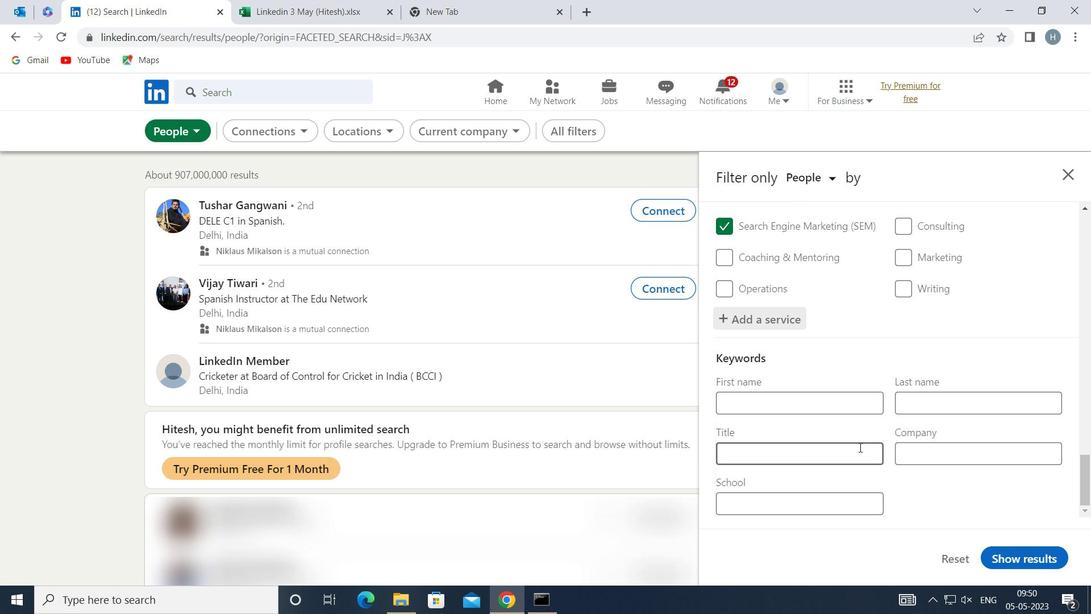 
Action: Key pressed <Key.shift>MOTO<Key.backspace>ION<Key.space><Key.shift>PICTURE<Key.space><Key.shift>DIRECTOR
Screenshot: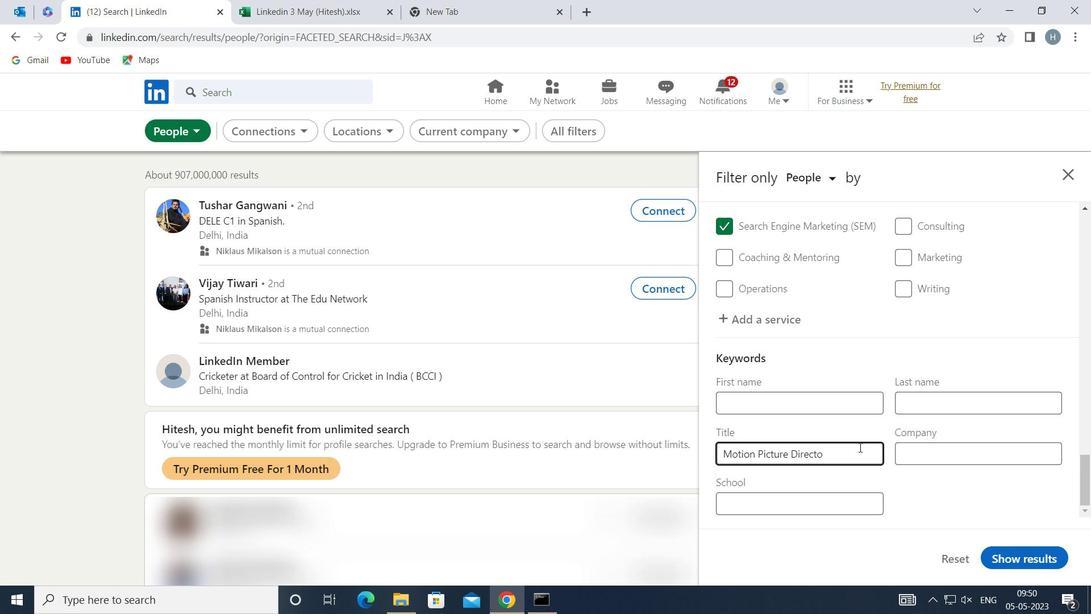 
Action: Mouse moved to (1016, 552)
Screenshot: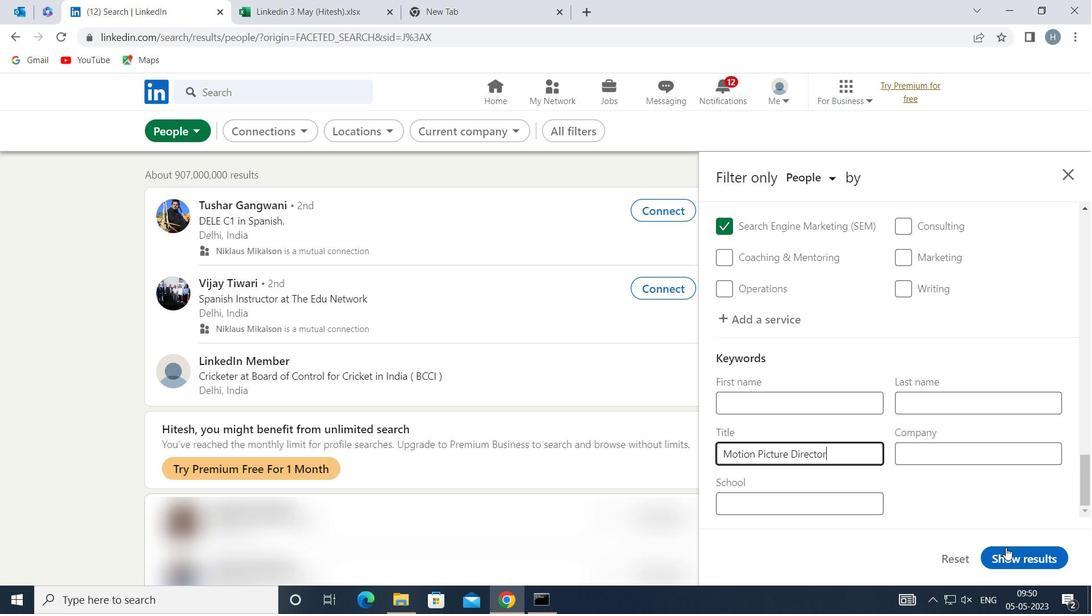 
Action: Mouse pressed left at (1016, 552)
Screenshot: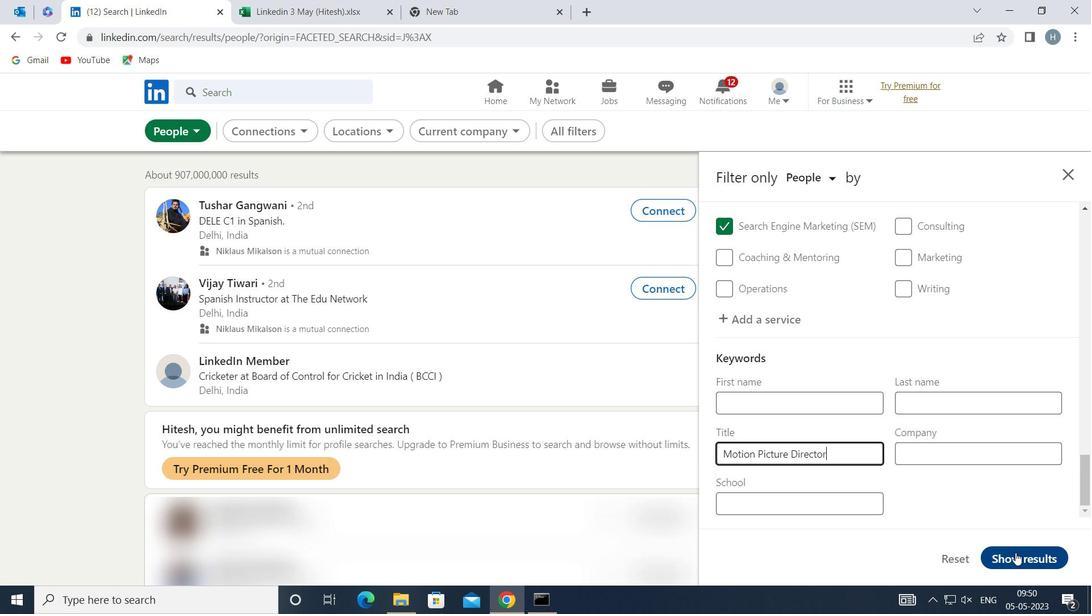 
Action: Mouse moved to (850, 371)
Screenshot: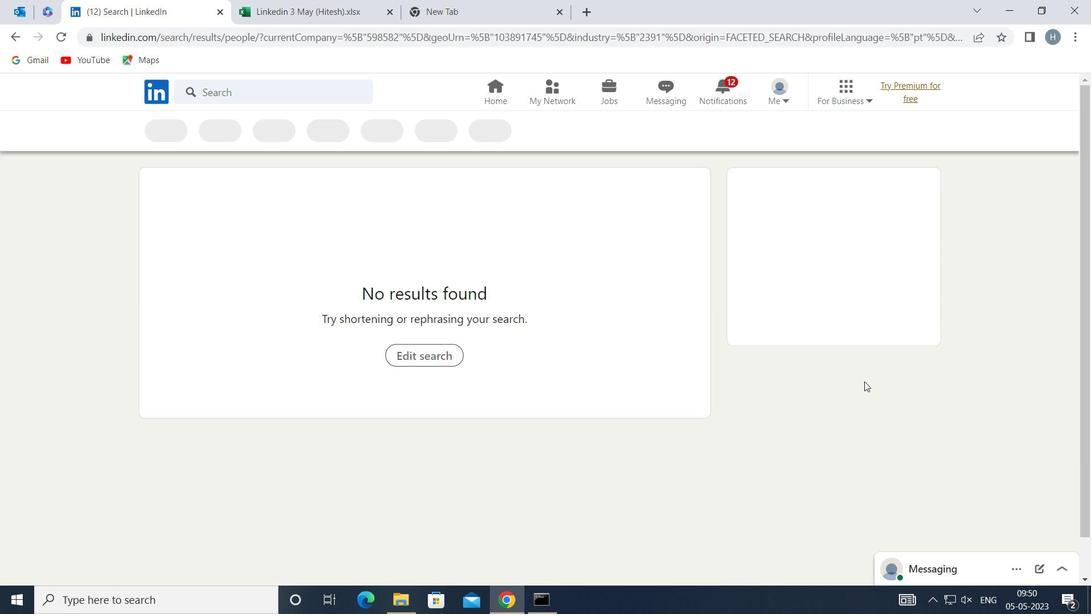 
